 Task: Look for space in Tshikapa, Democratic Republic of the Congo from 5th September, 2023 to 12th September, 2023 for 2 adults in price range Rs.10000 to Rs.15000.  With 1  bedroom having 1 bed and 1 bathroom. Property type can be house, flat, guest house, hotel. Booking option can be shelf check-in. Required host language is English.
Action: Mouse moved to (461, 91)
Screenshot: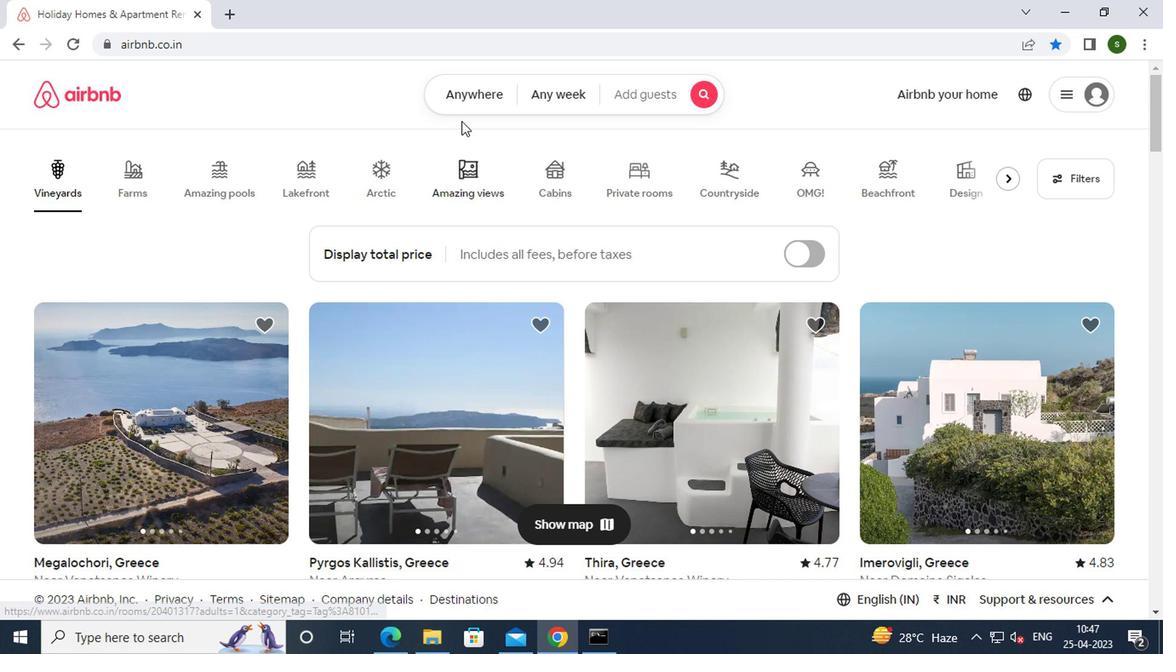 
Action: Mouse pressed left at (461, 91)
Screenshot: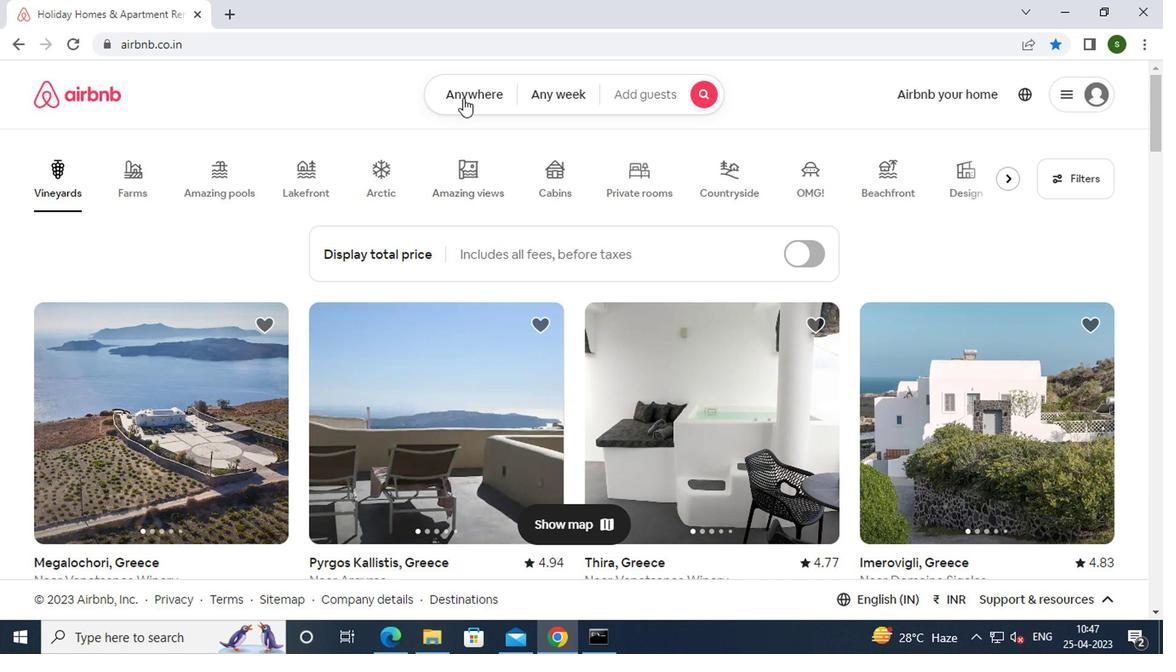 
Action: Mouse moved to (315, 173)
Screenshot: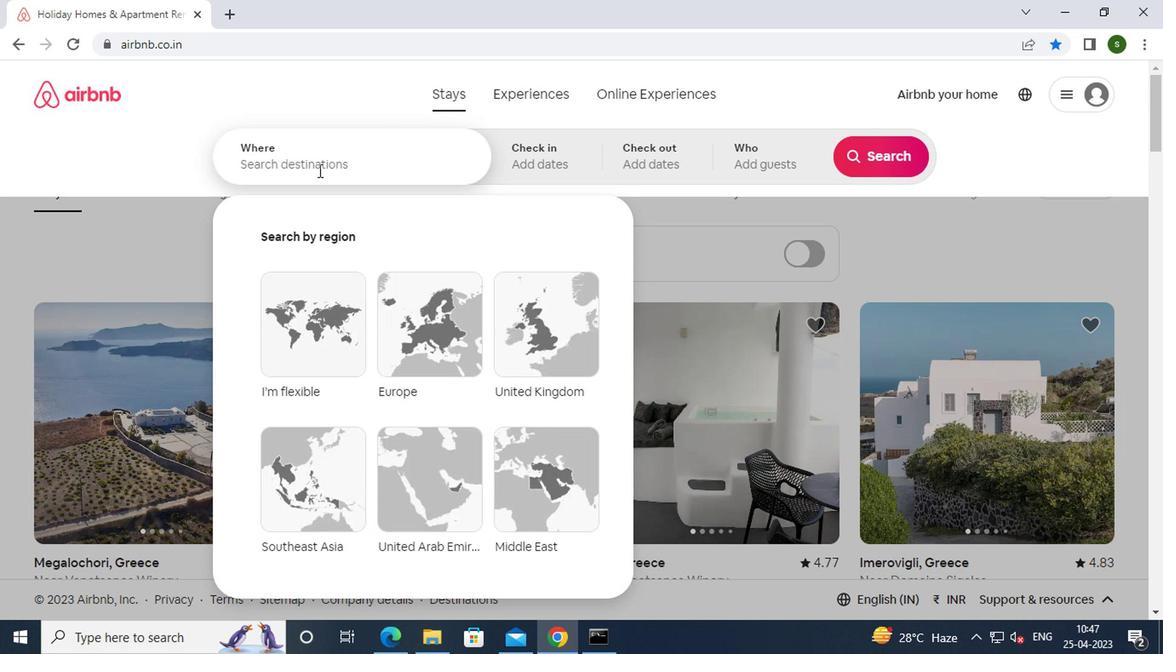 
Action: Mouse pressed left at (315, 173)
Screenshot: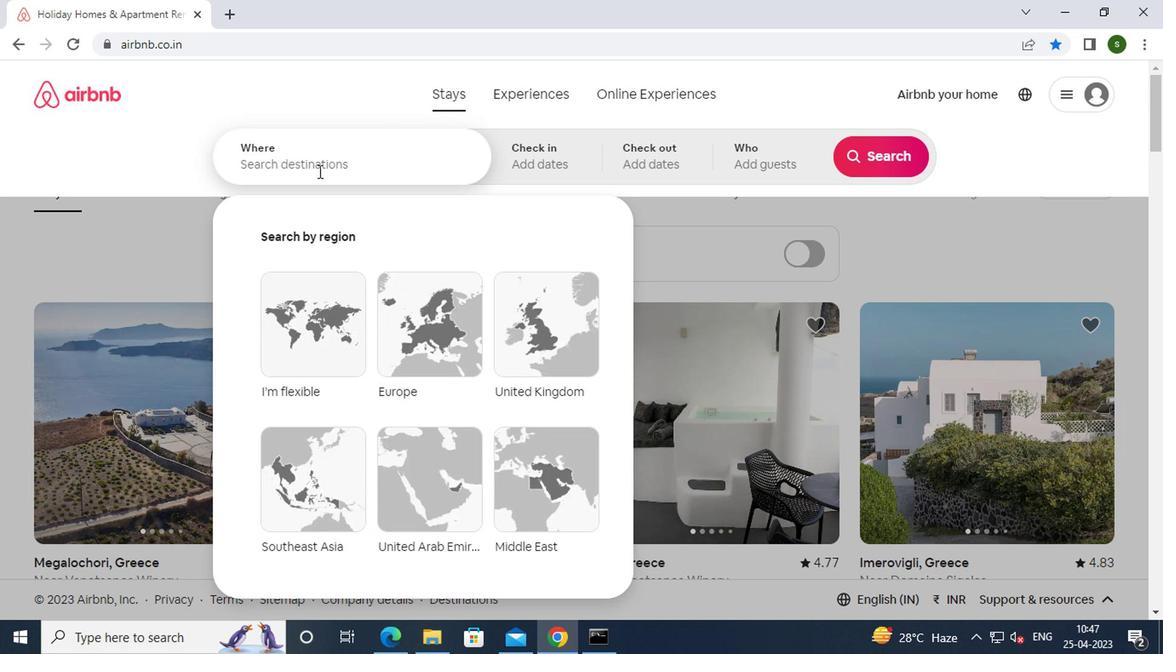 
Action: Key pressed <Key.caps_lock>t<Key.caps_lock>shikapa,
Screenshot: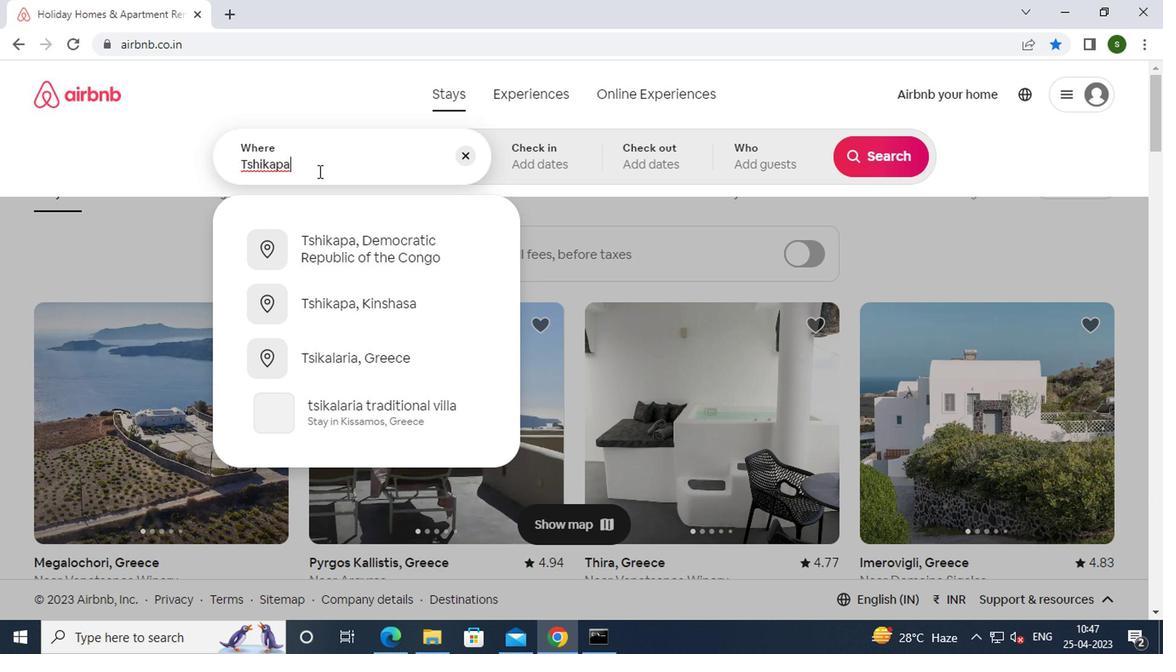 
Action: Mouse moved to (404, 255)
Screenshot: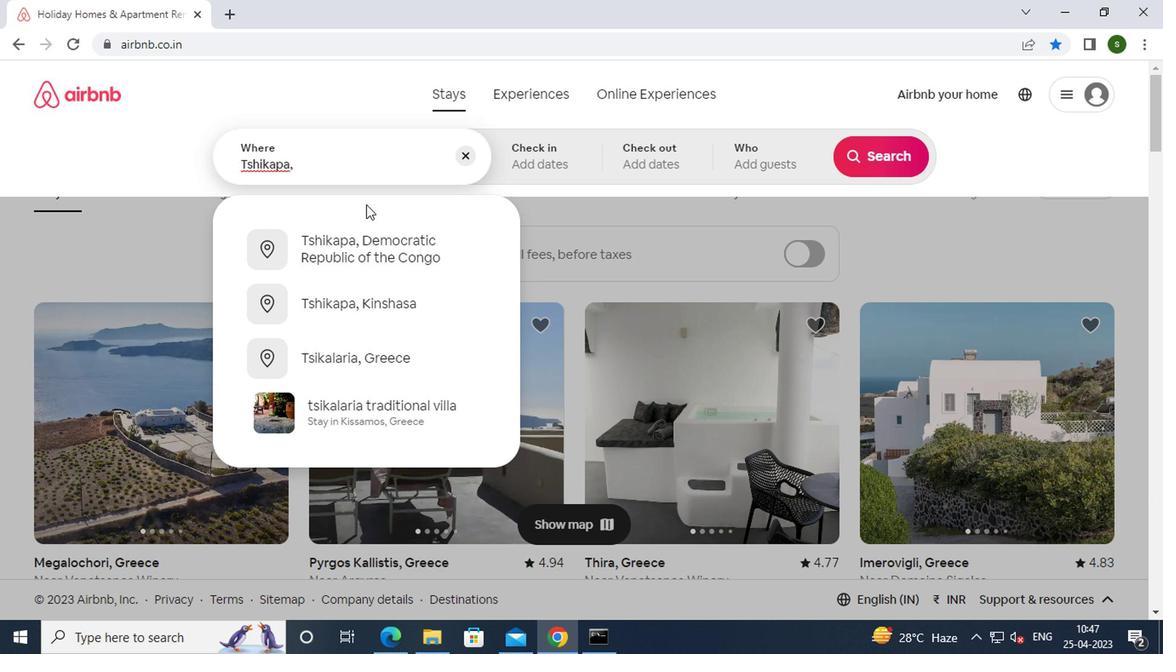 
Action: Mouse pressed left at (404, 255)
Screenshot: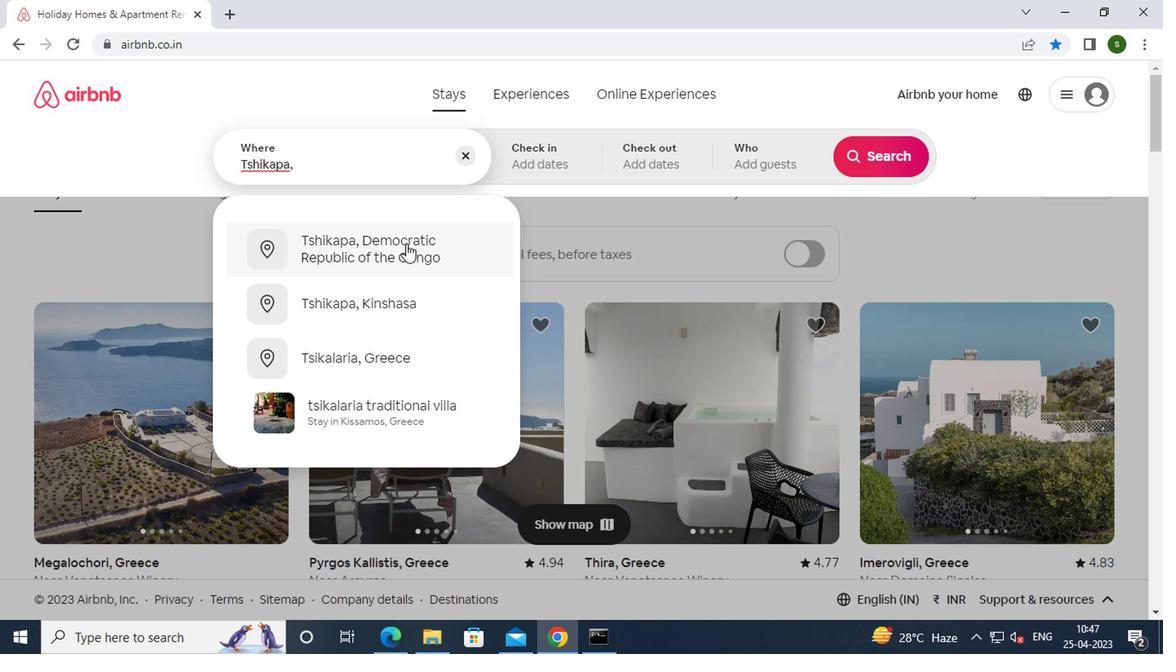 
Action: Mouse moved to (871, 286)
Screenshot: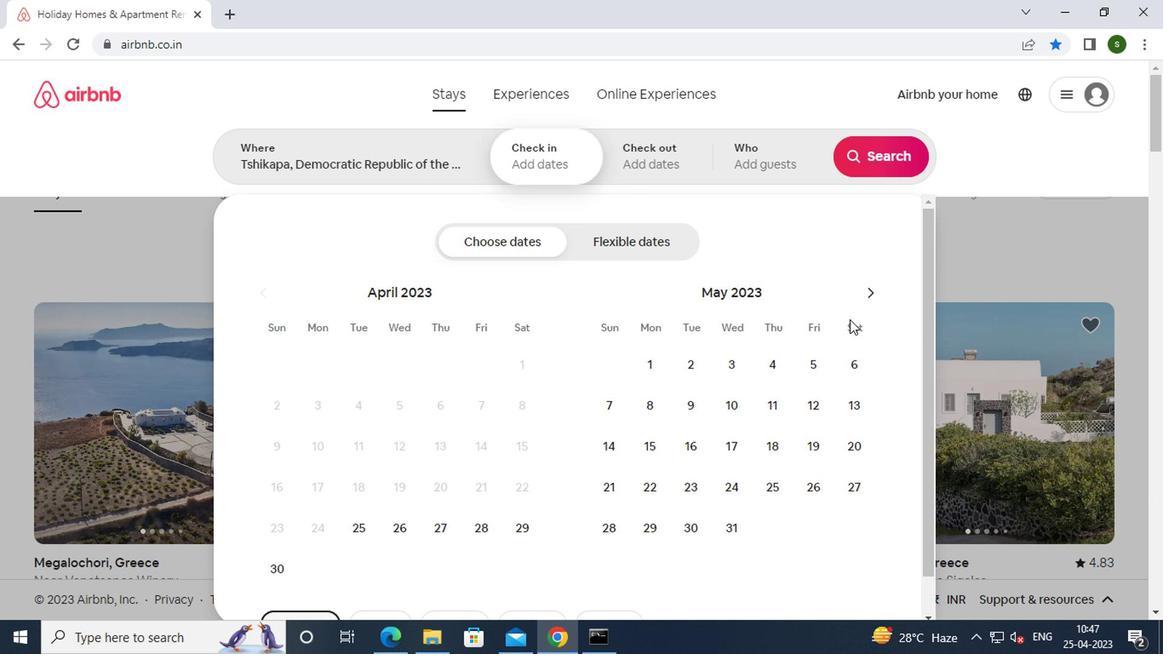 
Action: Mouse pressed left at (871, 286)
Screenshot: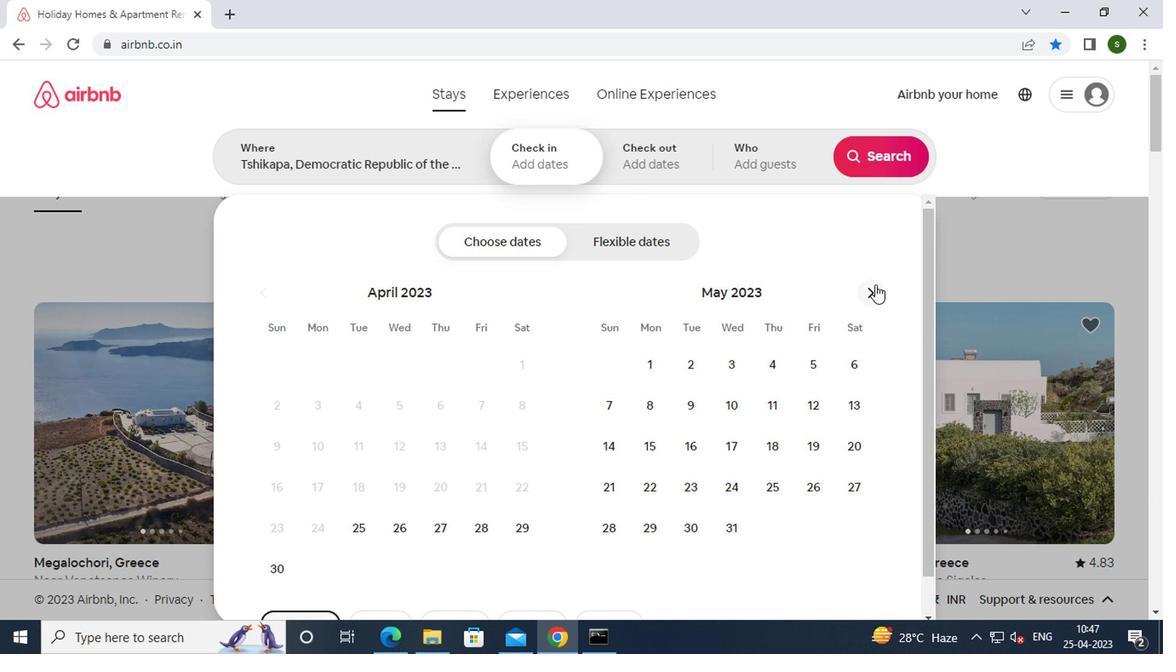 
Action: Mouse pressed left at (871, 286)
Screenshot: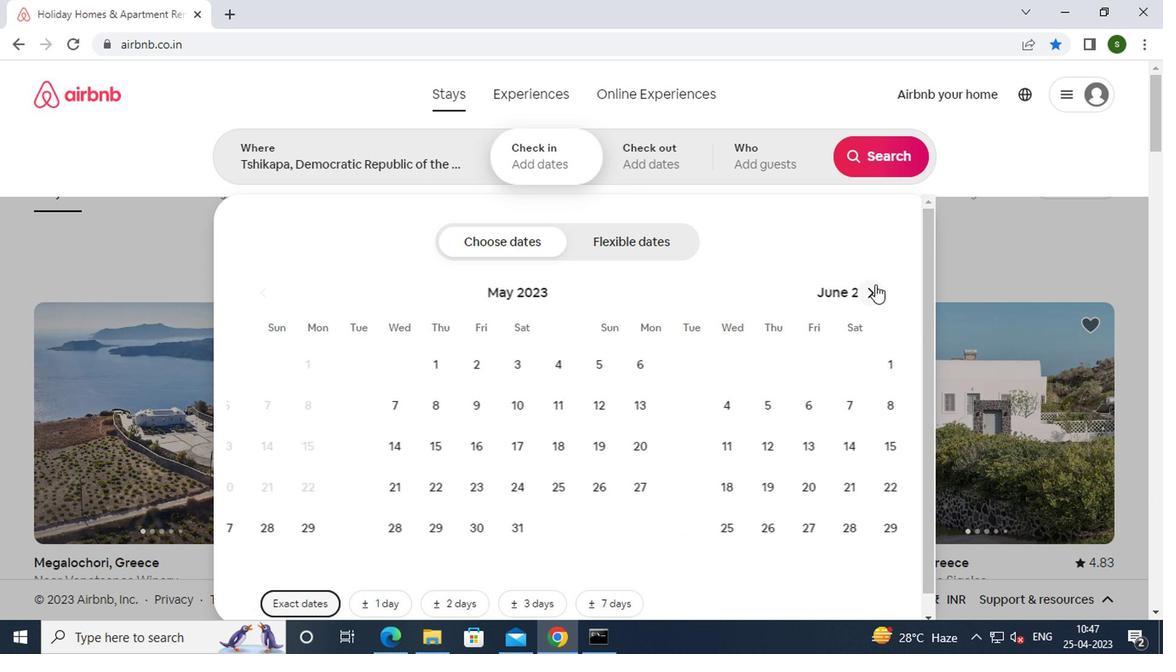 
Action: Mouse pressed left at (871, 286)
Screenshot: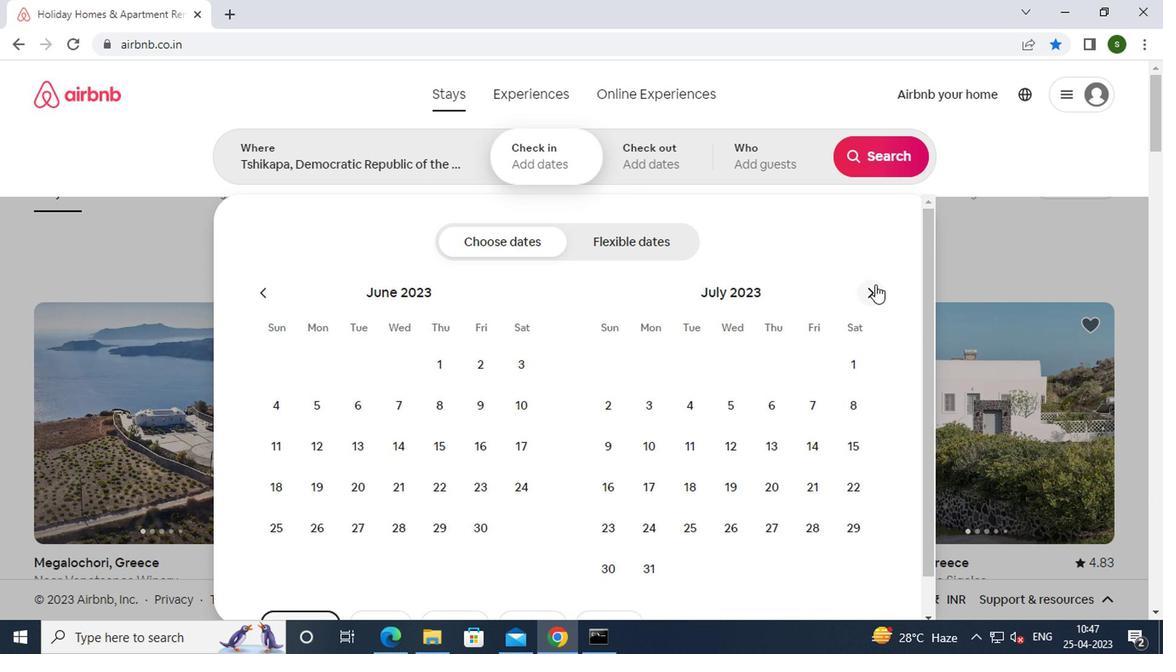 
Action: Mouse pressed left at (871, 286)
Screenshot: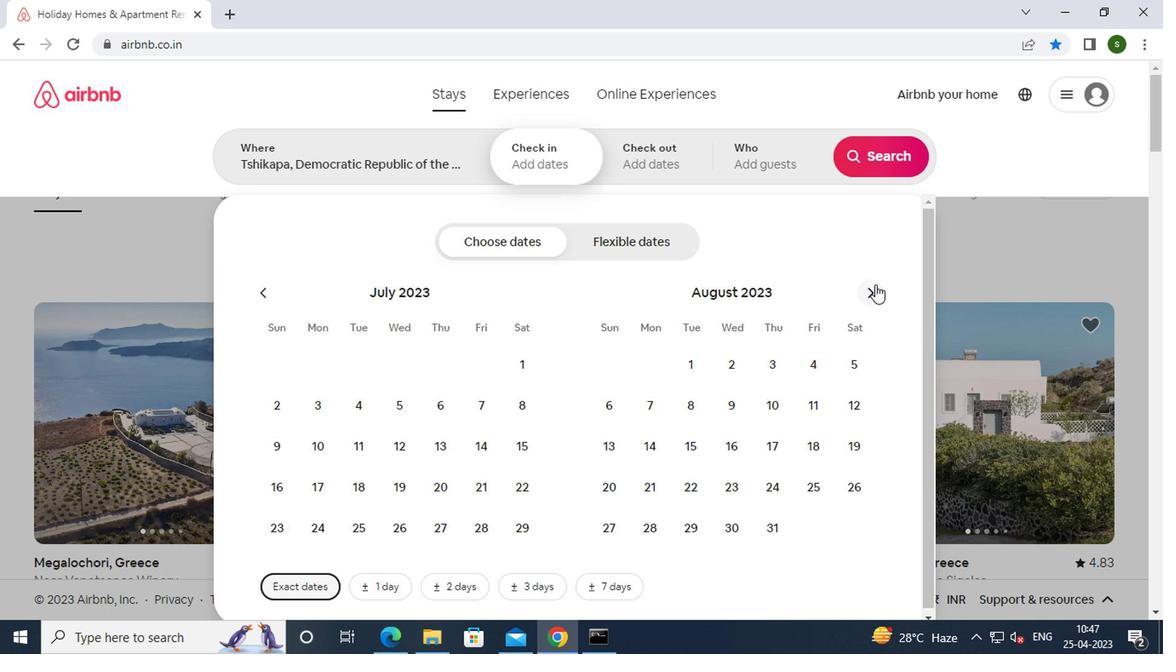 
Action: Mouse moved to (686, 406)
Screenshot: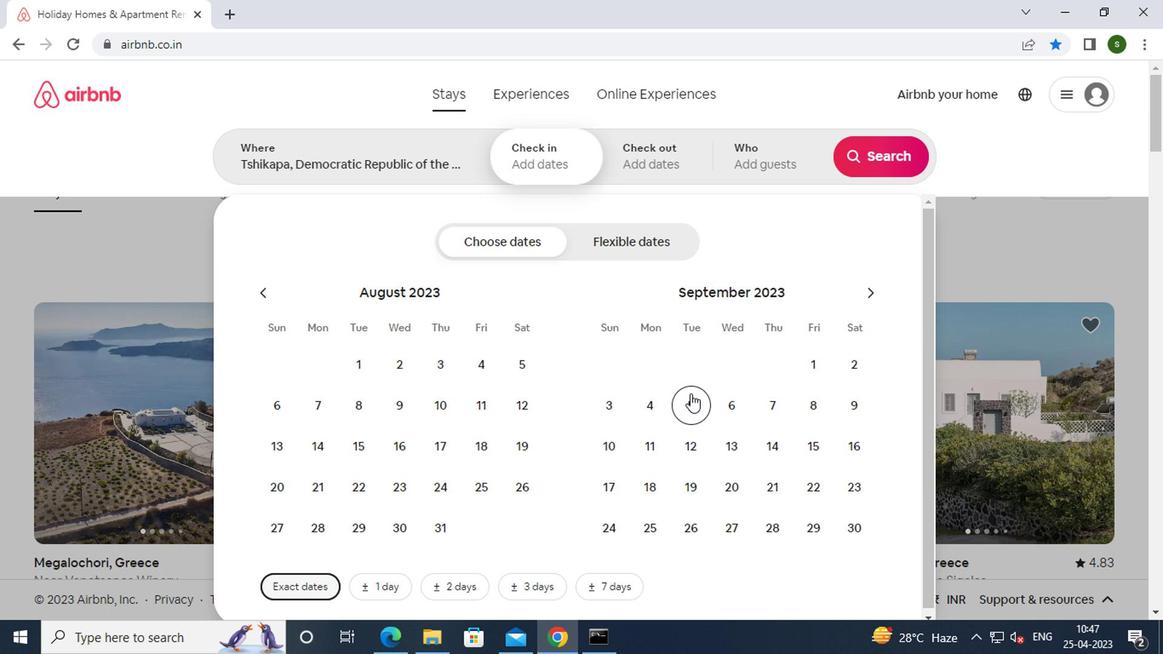 
Action: Mouse pressed left at (686, 406)
Screenshot: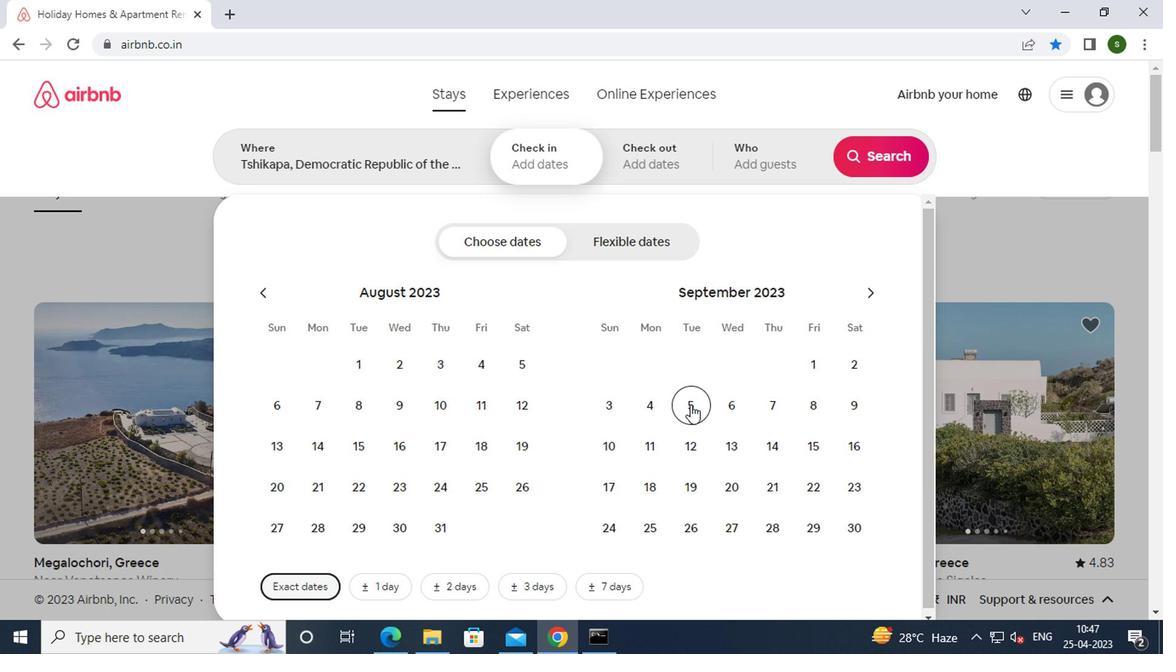 
Action: Mouse moved to (683, 444)
Screenshot: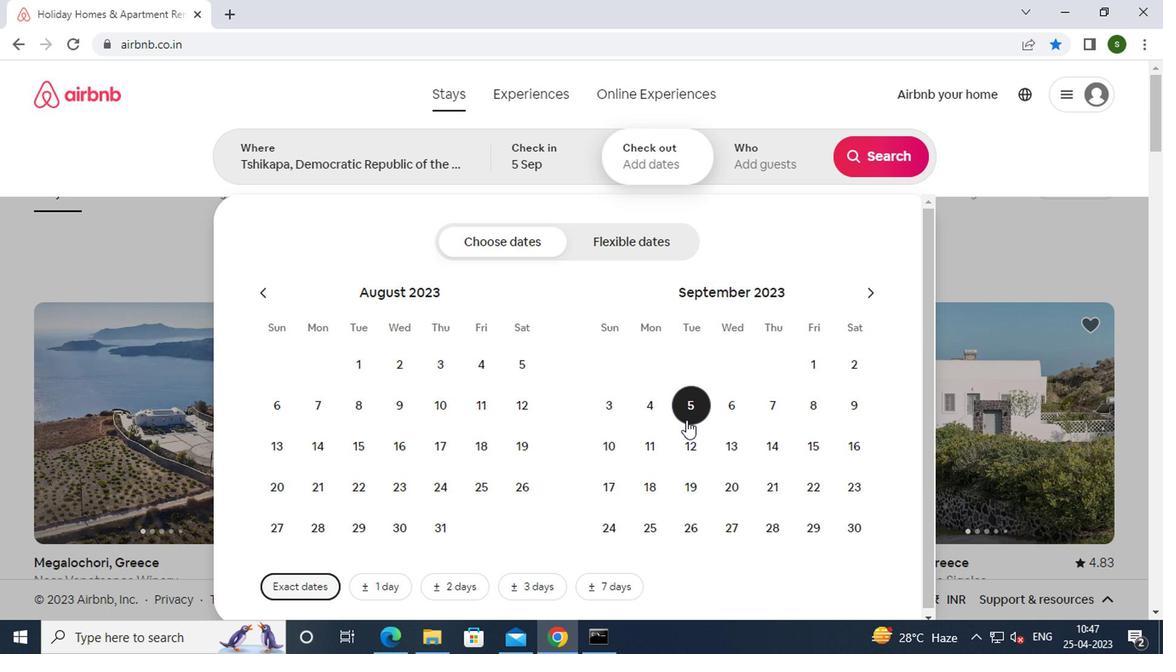 
Action: Mouse pressed left at (683, 444)
Screenshot: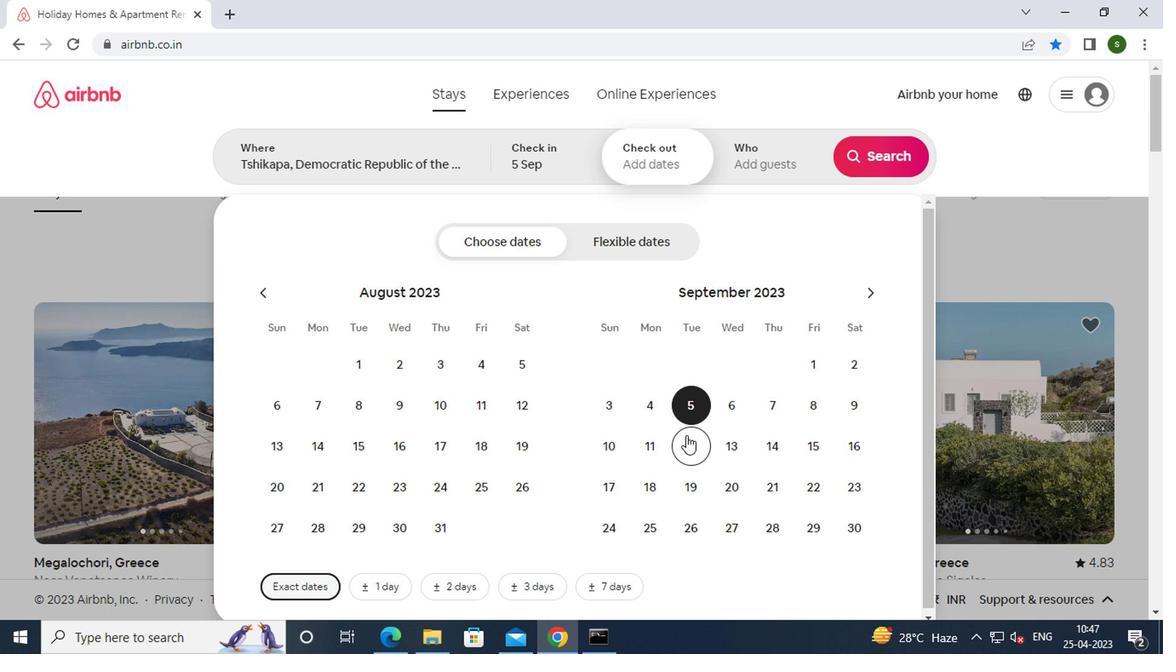 
Action: Mouse moved to (754, 167)
Screenshot: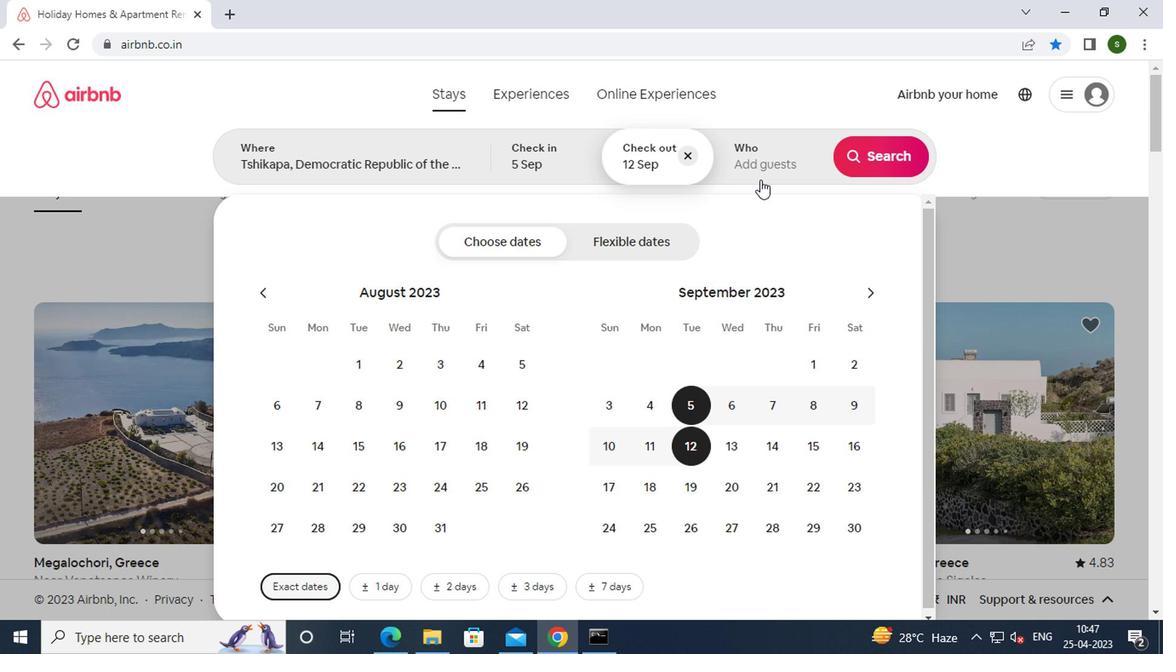 
Action: Mouse pressed left at (754, 167)
Screenshot: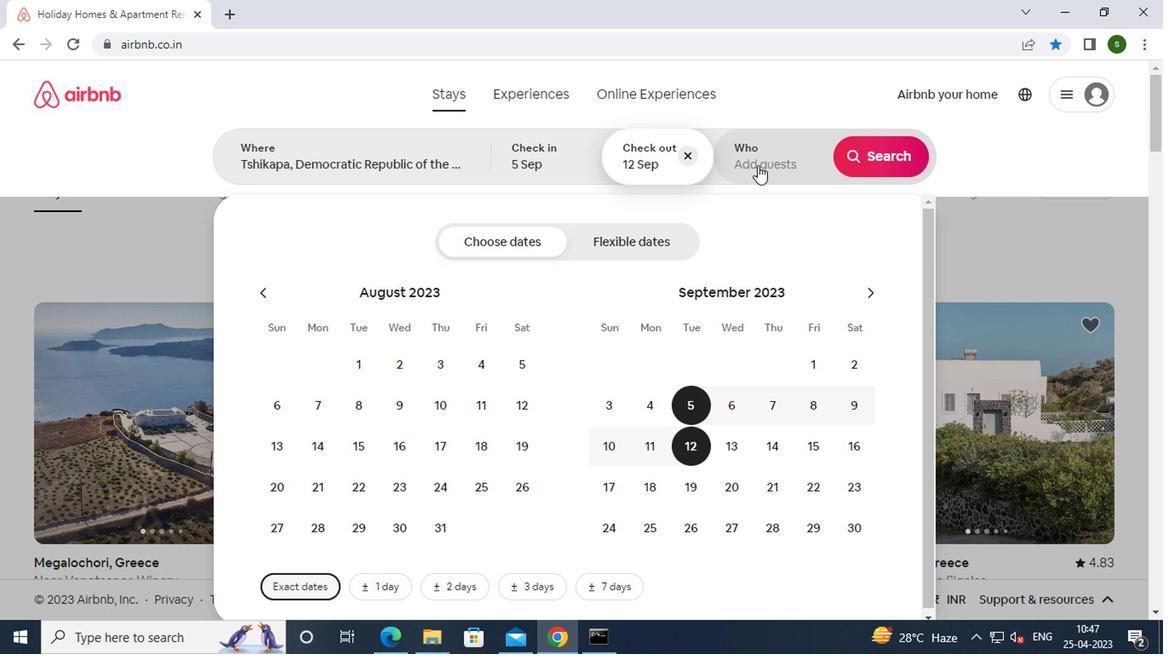 
Action: Mouse moved to (891, 251)
Screenshot: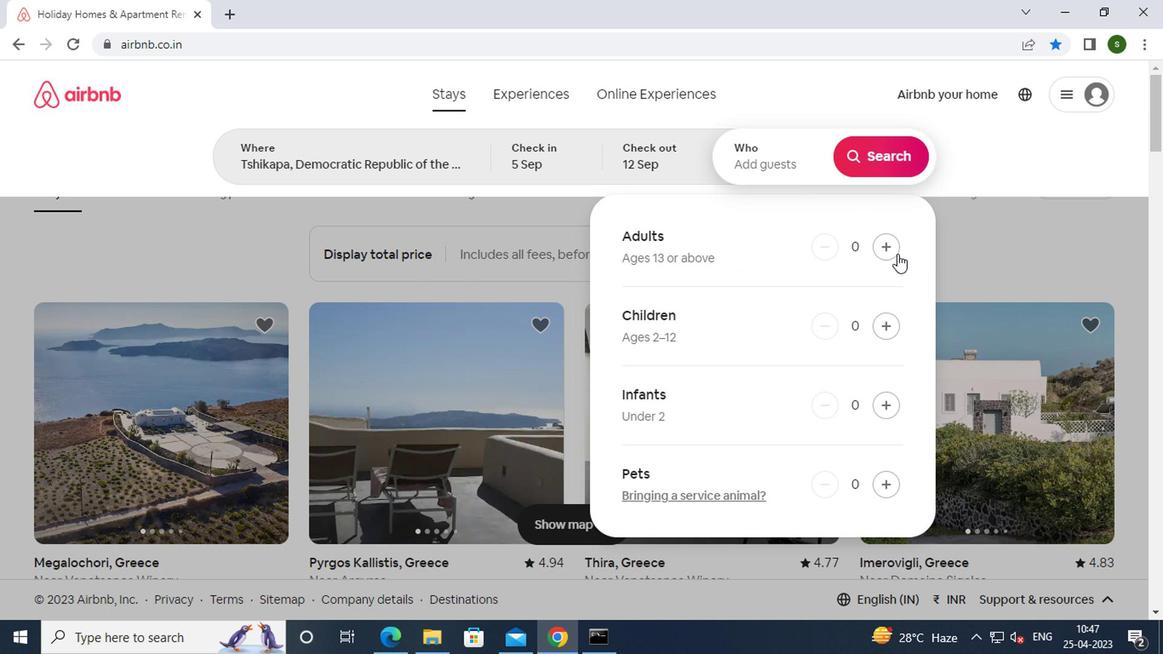 
Action: Mouse pressed left at (891, 251)
Screenshot: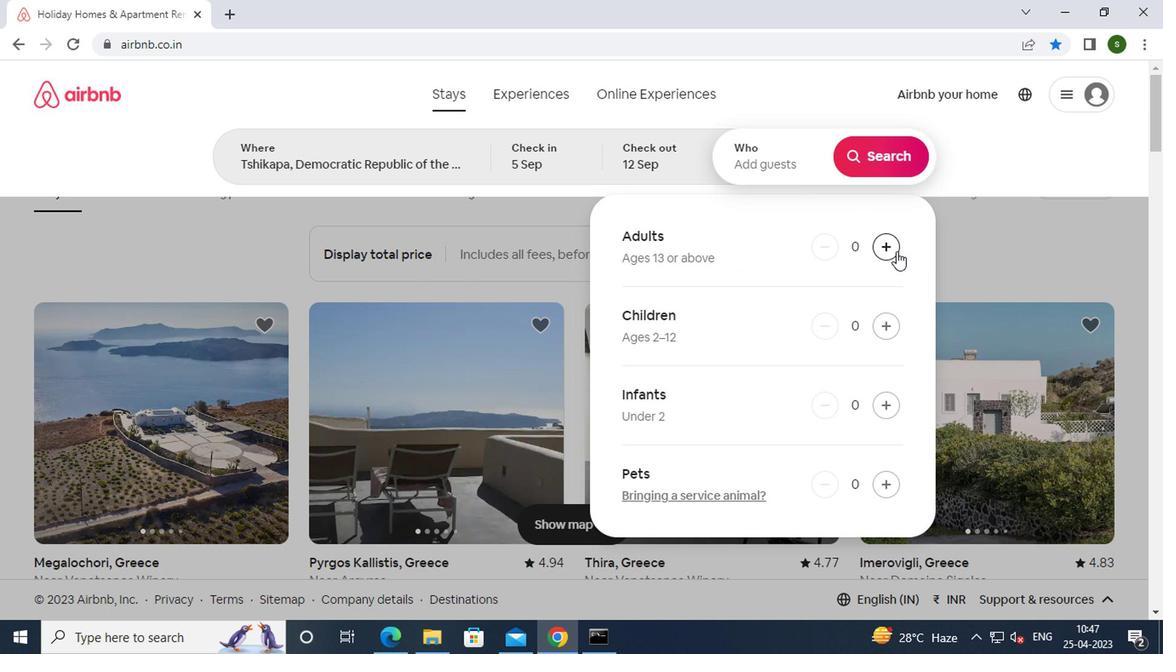 
Action: Mouse pressed left at (891, 251)
Screenshot: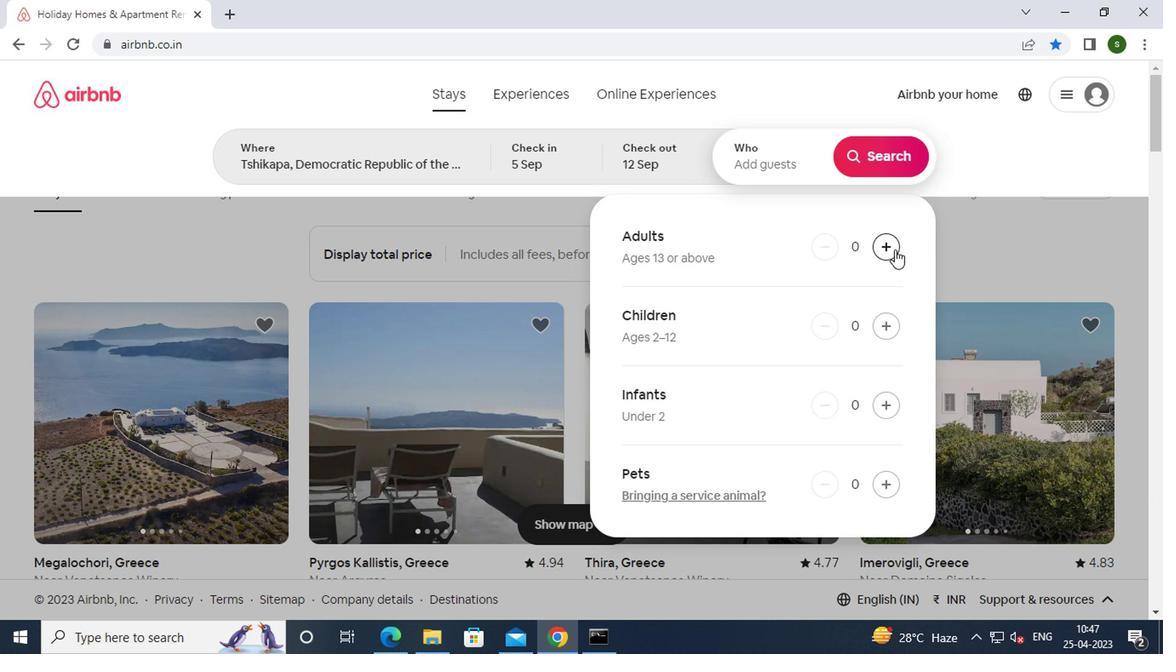 
Action: Mouse moved to (888, 163)
Screenshot: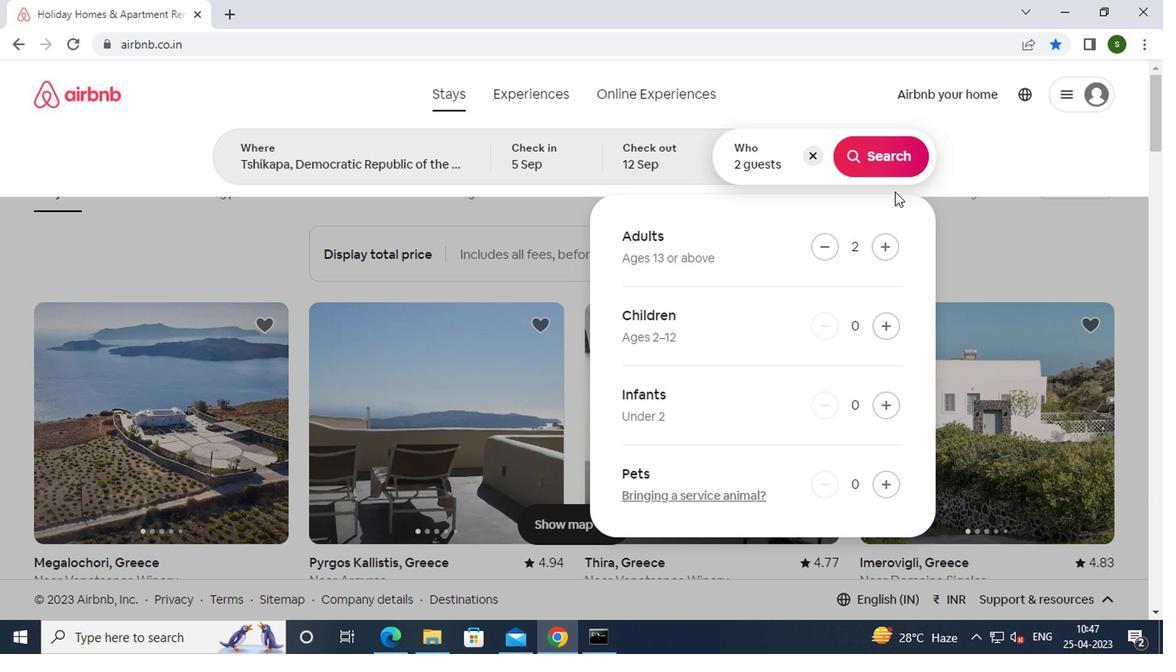 
Action: Mouse pressed left at (888, 163)
Screenshot: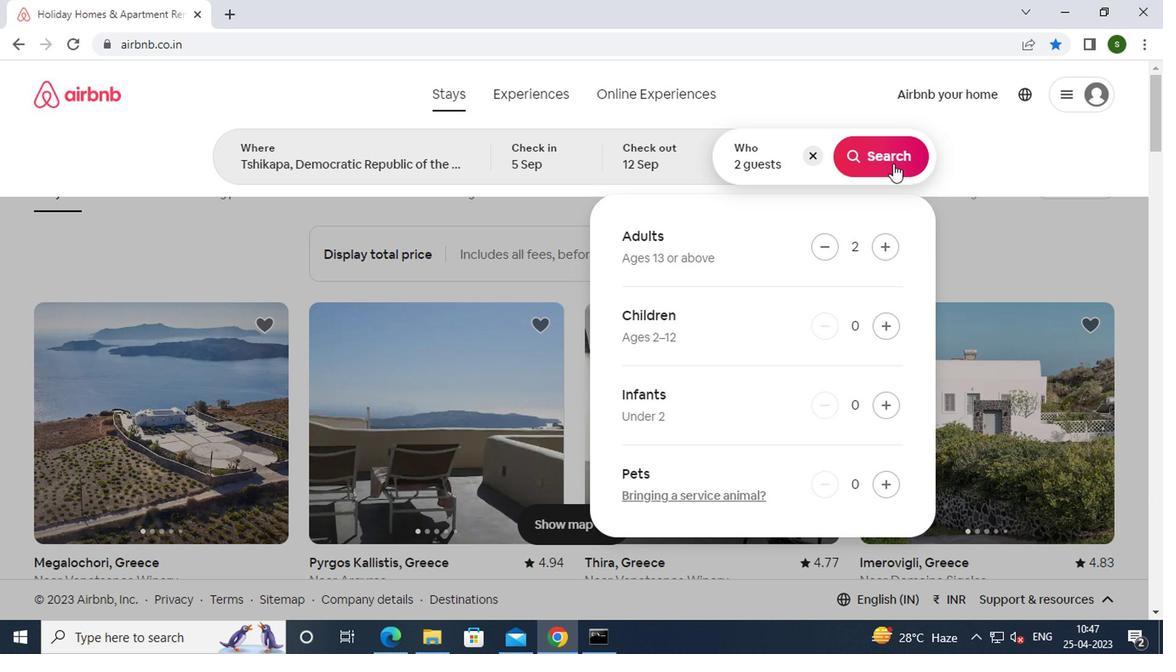 
Action: Mouse moved to (1099, 167)
Screenshot: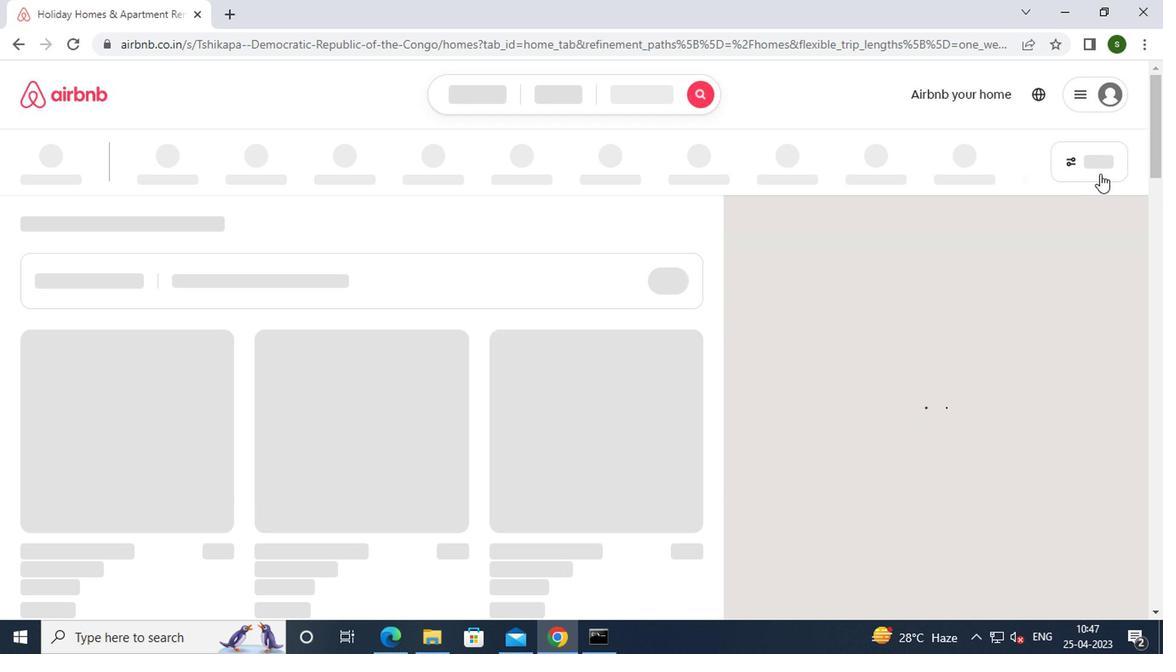 
Action: Mouse pressed left at (1099, 167)
Screenshot: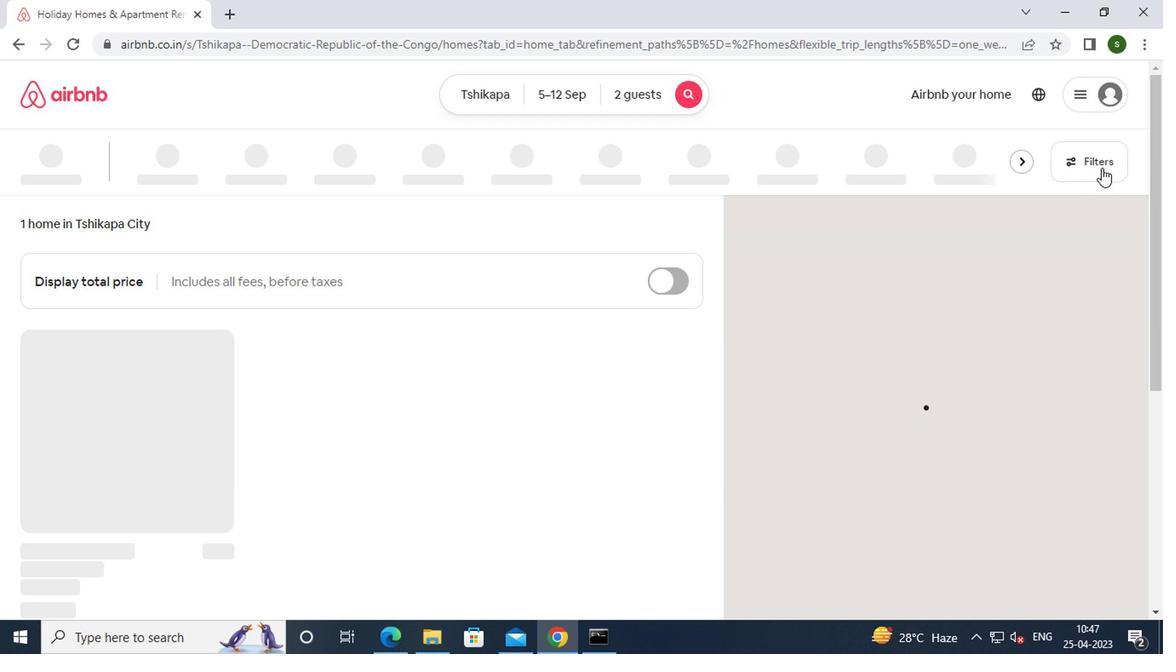 
Action: Mouse moved to (495, 325)
Screenshot: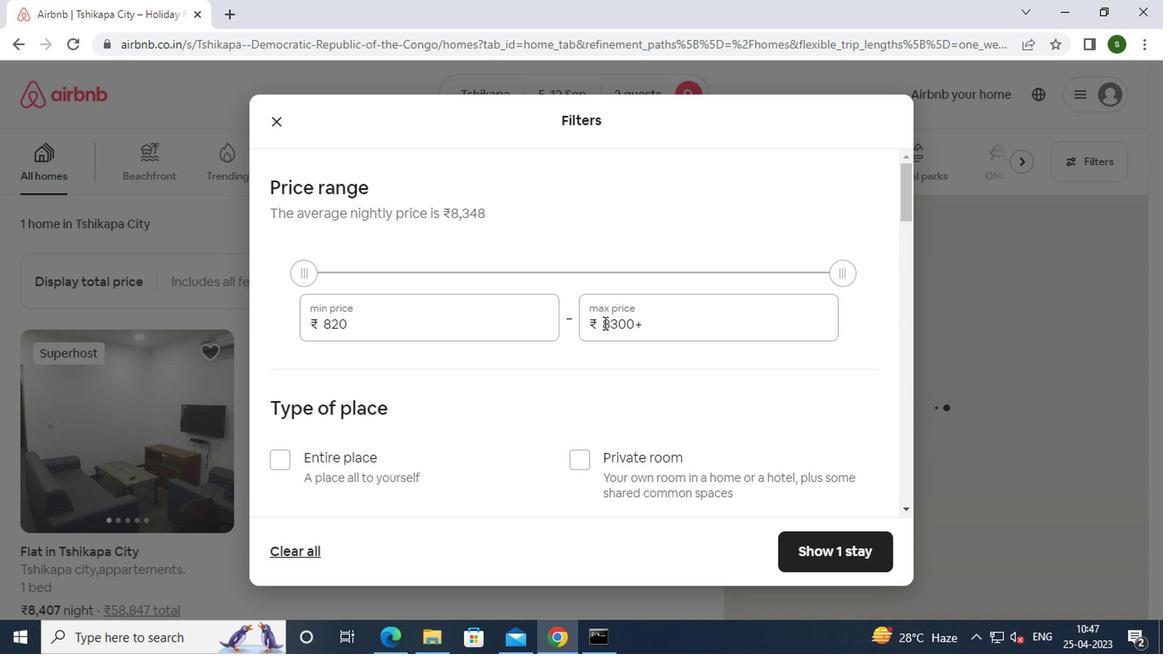 
Action: Mouse pressed left at (495, 325)
Screenshot: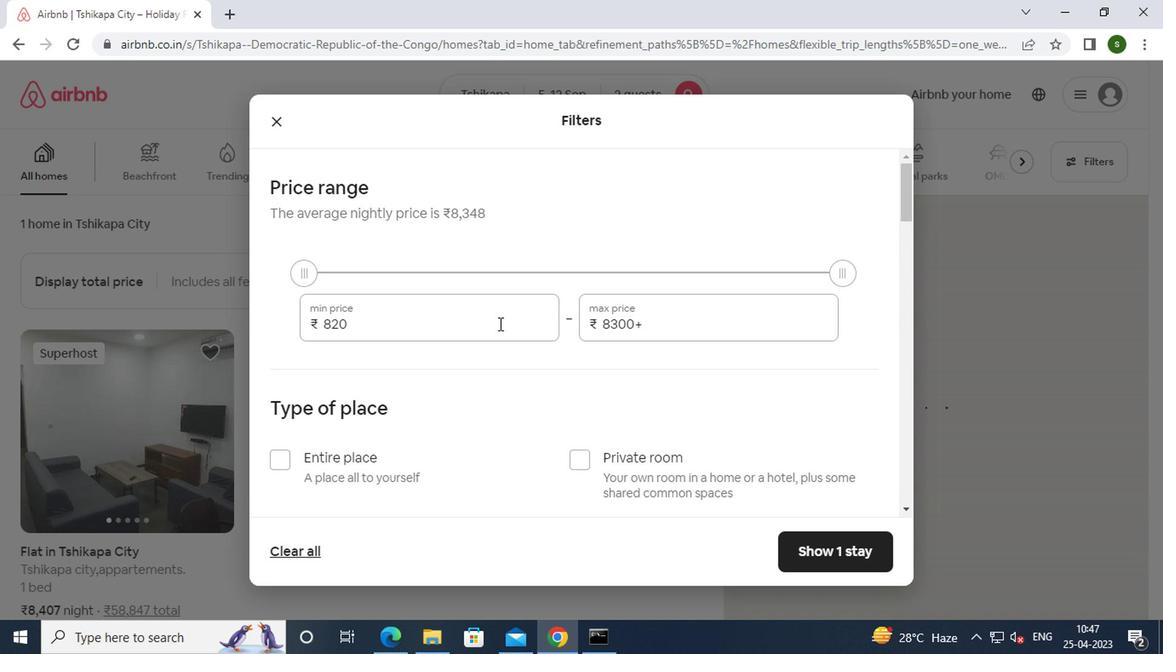 
Action: Key pressed <Key.backspace><Key.backspace><Key.backspace><Key.backspace>10000
Screenshot: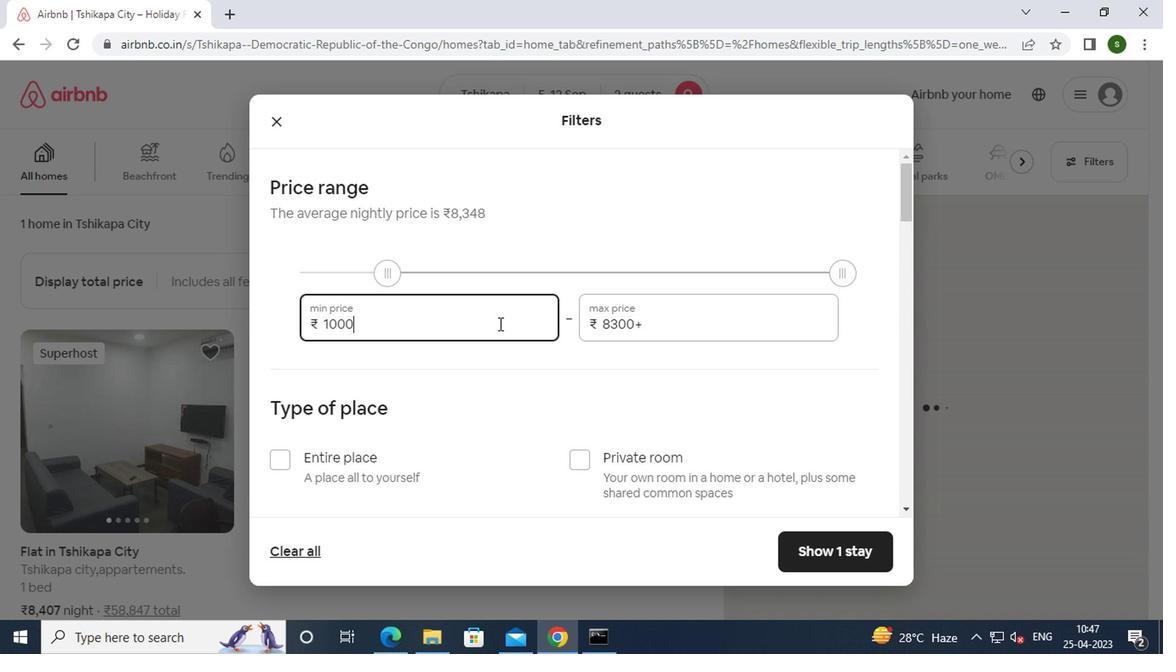 
Action: Mouse moved to (659, 334)
Screenshot: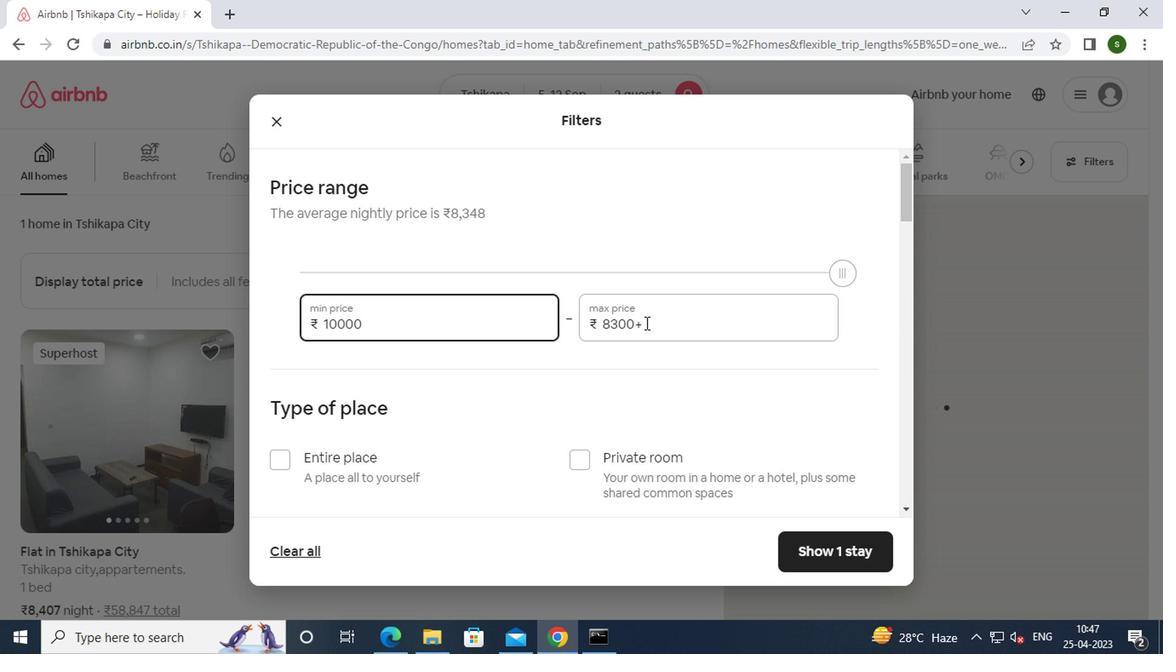 
Action: Mouse pressed left at (659, 334)
Screenshot: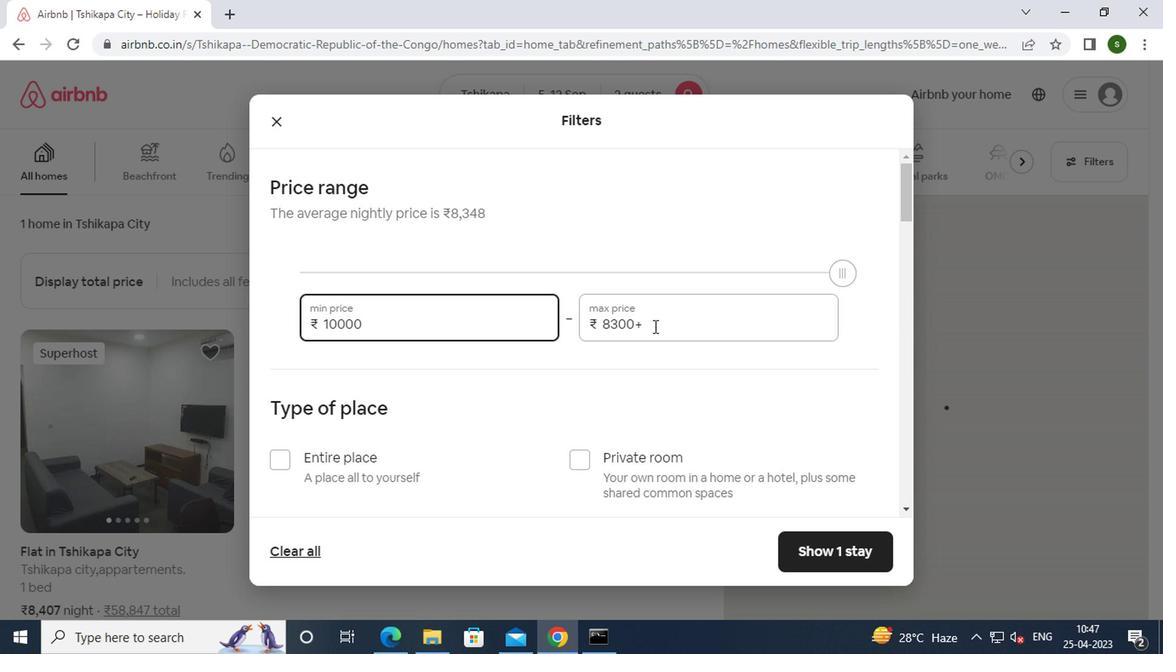 
Action: Key pressed <Key.backspace><Key.backspace><Key.backspace><Key.backspace><Key.backspace><Key.backspace><Key.backspace><Key.backspace><Key.backspace><Key.backspace>15000
Screenshot: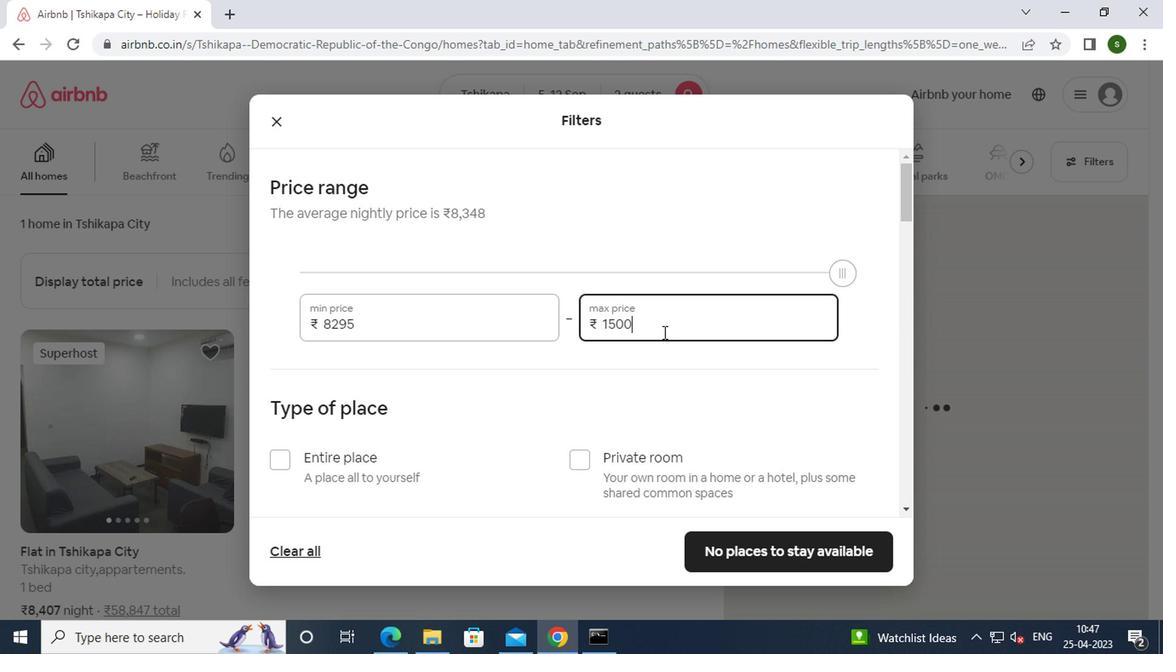 
Action: Mouse moved to (569, 353)
Screenshot: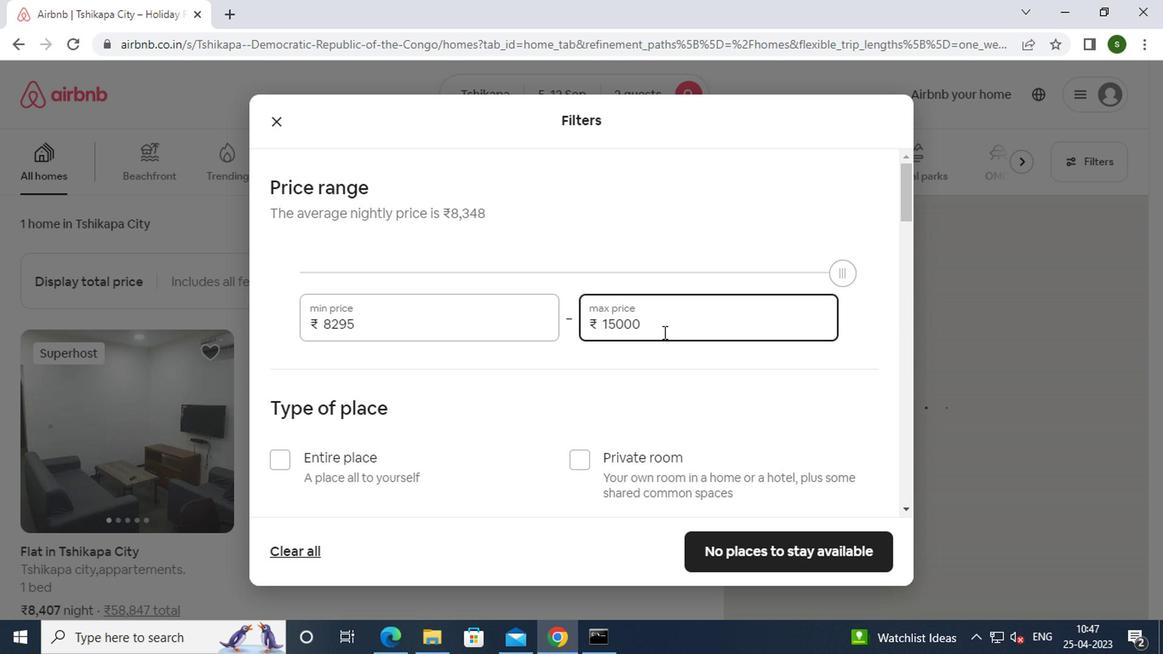 
Action: Mouse scrolled (569, 352) with delta (0, -1)
Screenshot: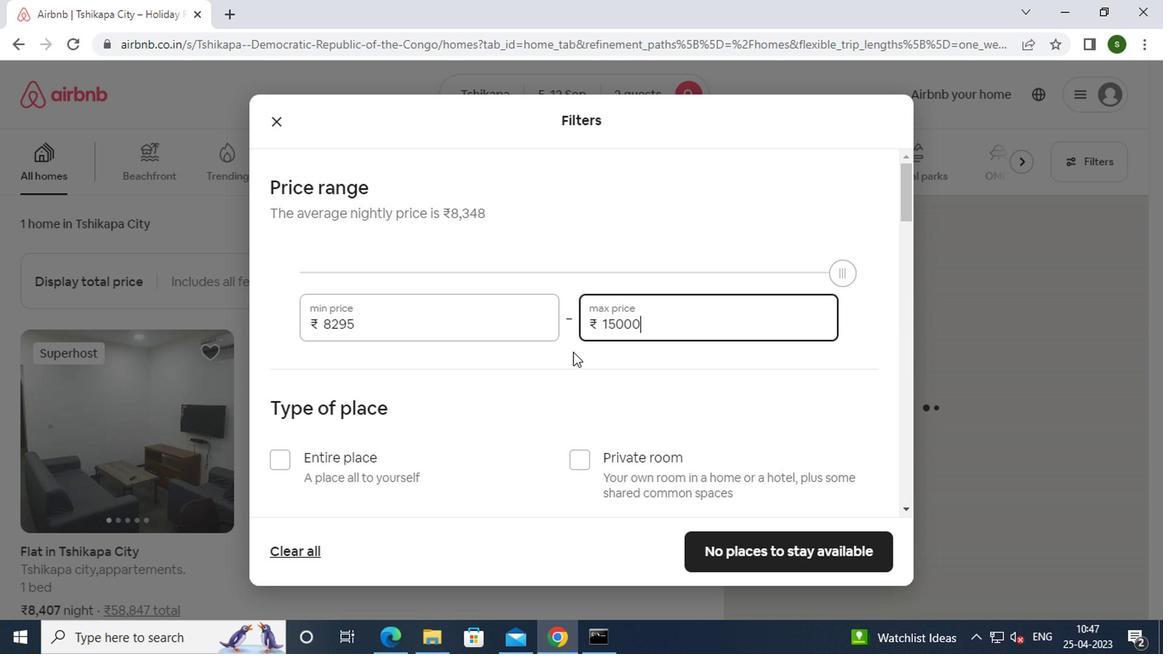 
Action: Mouse scrolled (569, 352) with delta (0, -1)
Screenshot: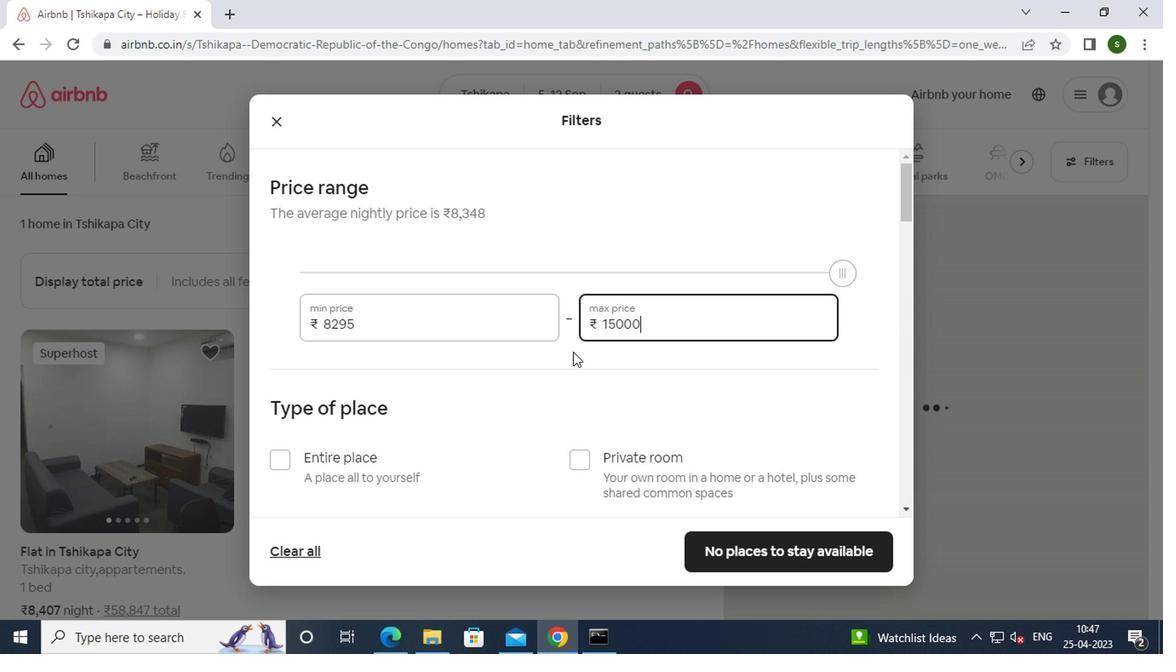 
Action: Mouse moved to (383, 326)
Screenshot: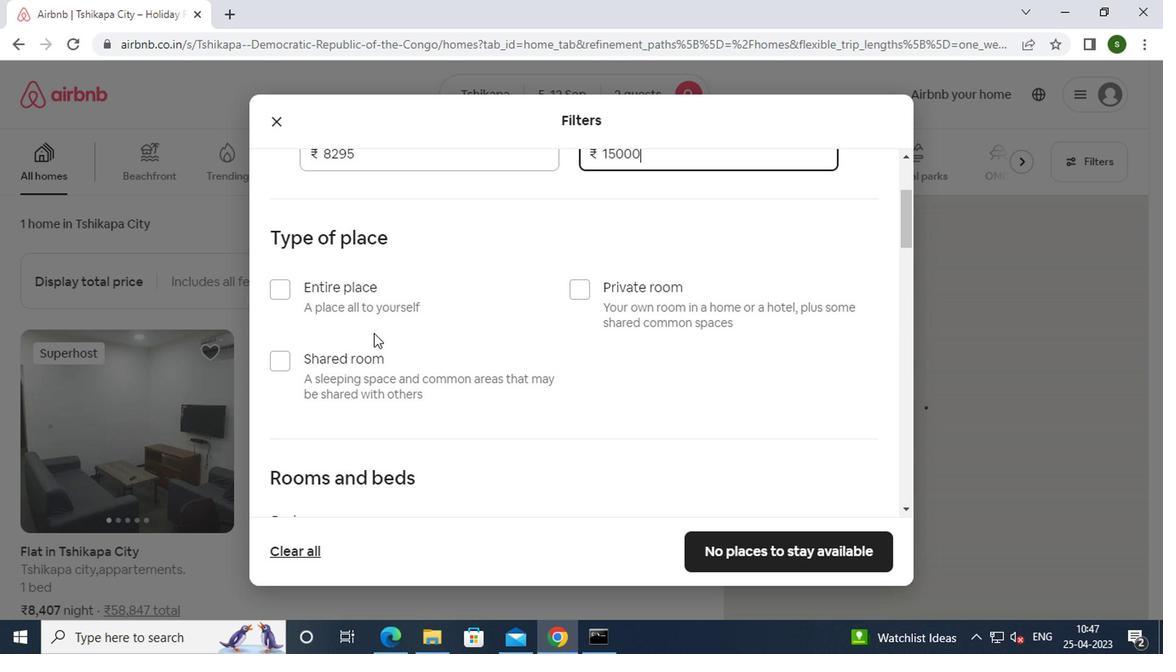 
Action: Mouse scrolled (383, 326) with delta (0, 0)
Screenshot: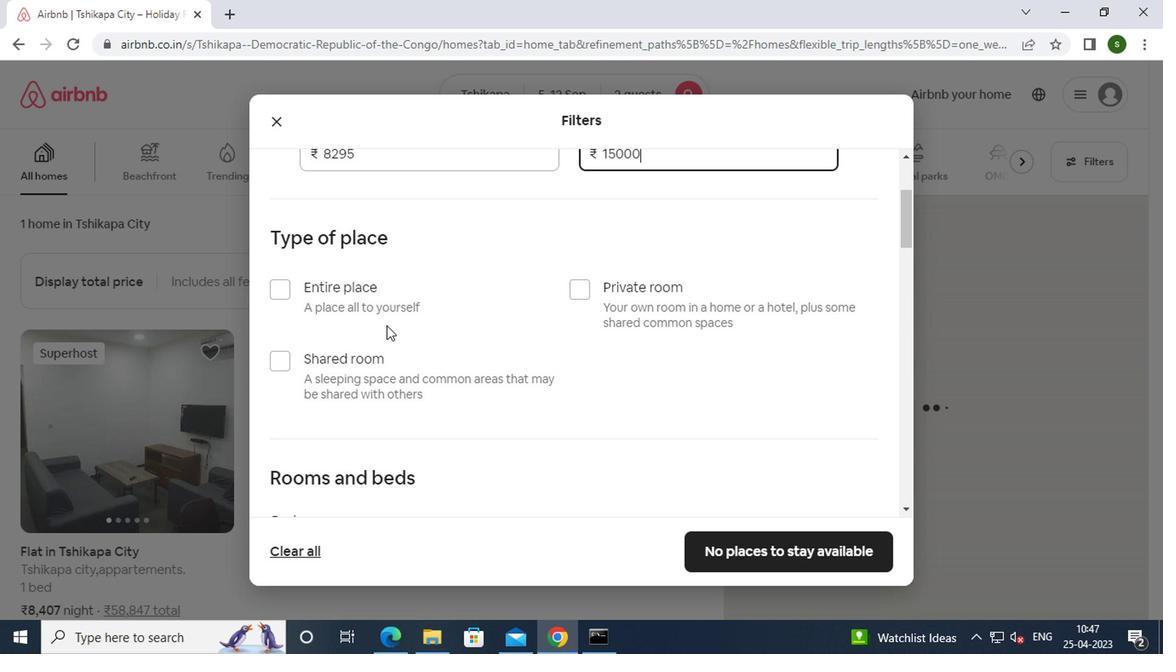 
Action: Mouse scrolled (383, 326) with delta (0, 0)
Screenshot: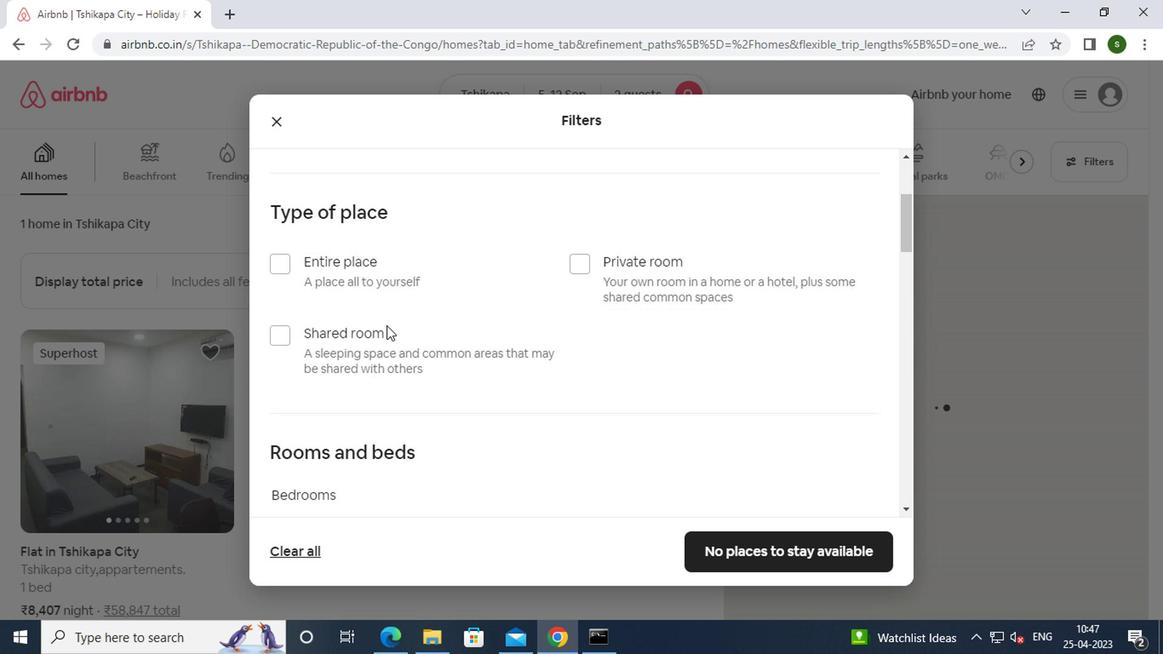 
Action: Mouse scrolled (383, 326) with delta (0, 0)
Screenshot: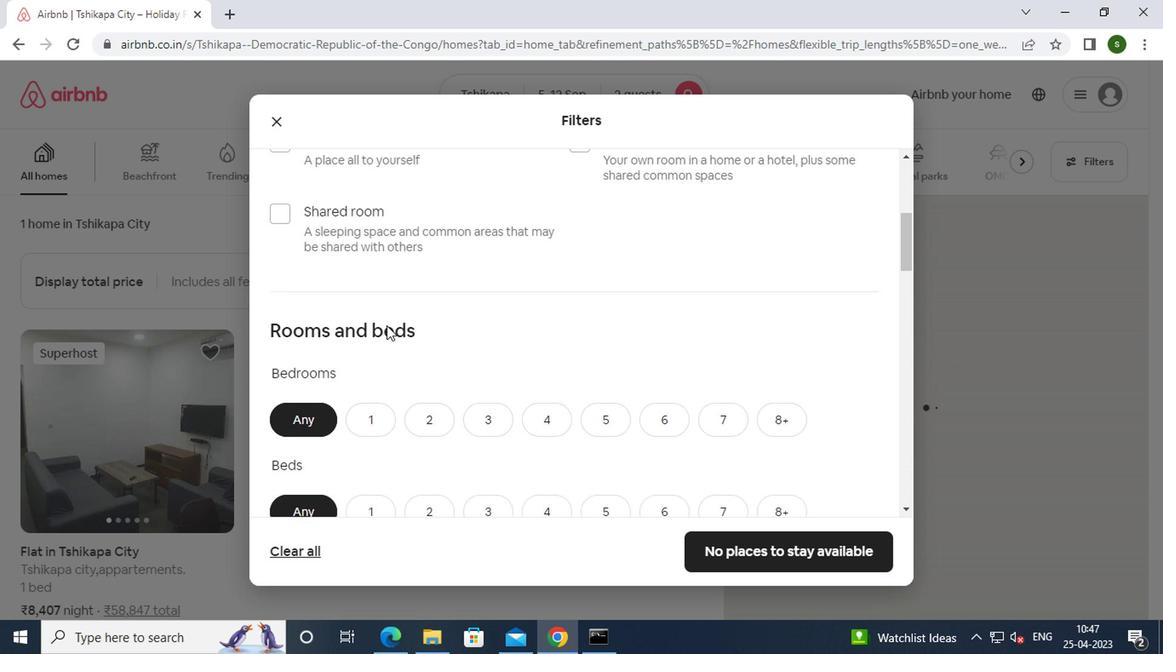 
Action: Mouse moved to (359, 303)
Screenshot: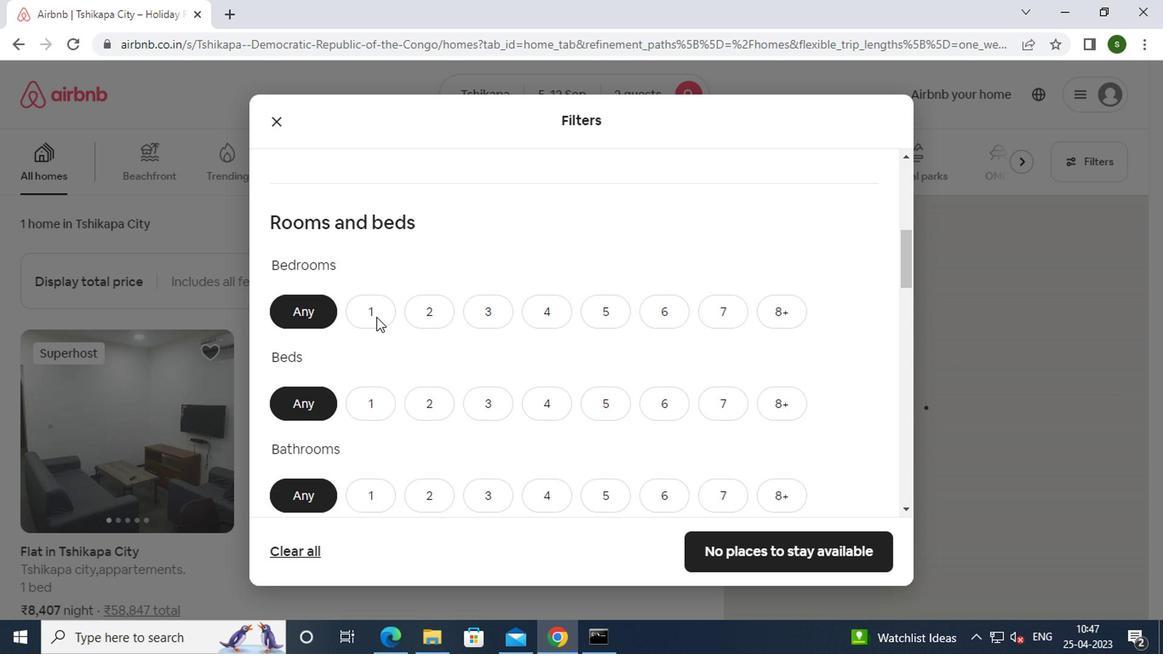 
Action: Mouse pressed left at (359, 303)
Screenshot: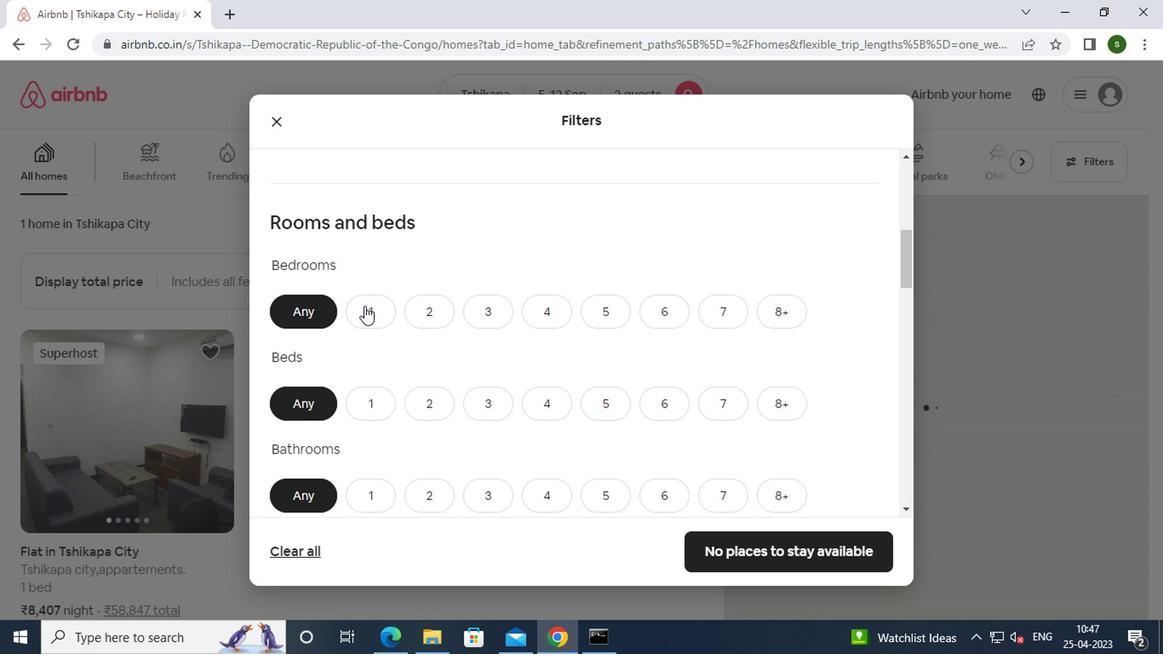 
Action: Mouse moved to (361, 402)
Screenshot: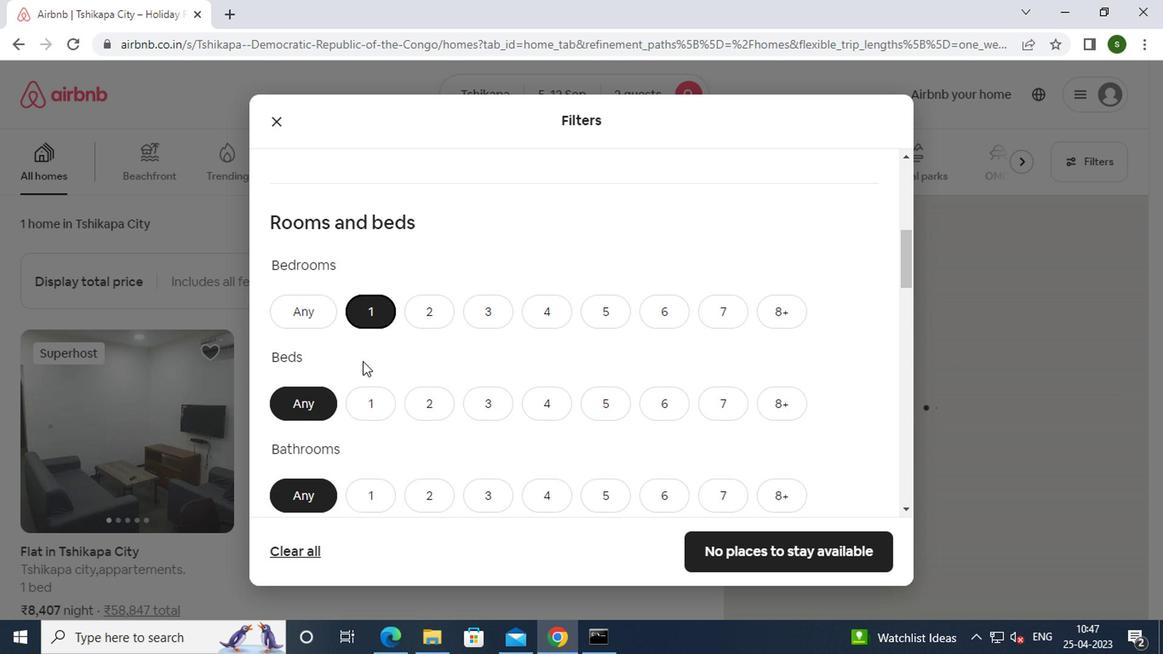 
Action: Mouse pressed left at (361, 402)
Screenshot: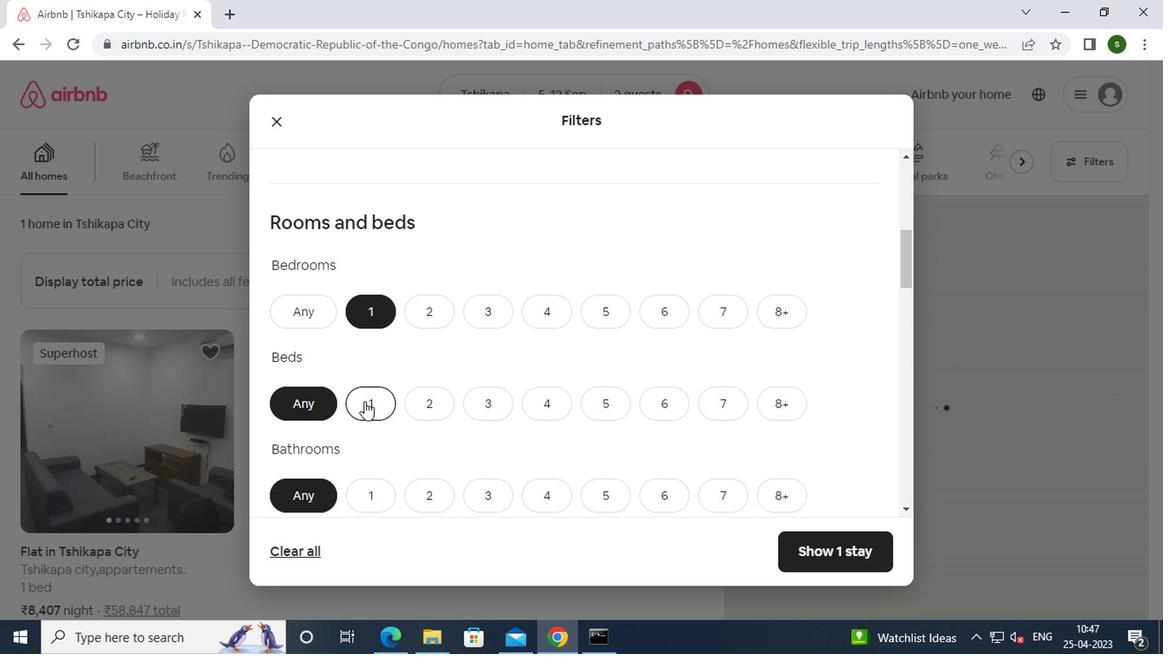 
Action: Mouse moved to (357, 489)
Screenshot: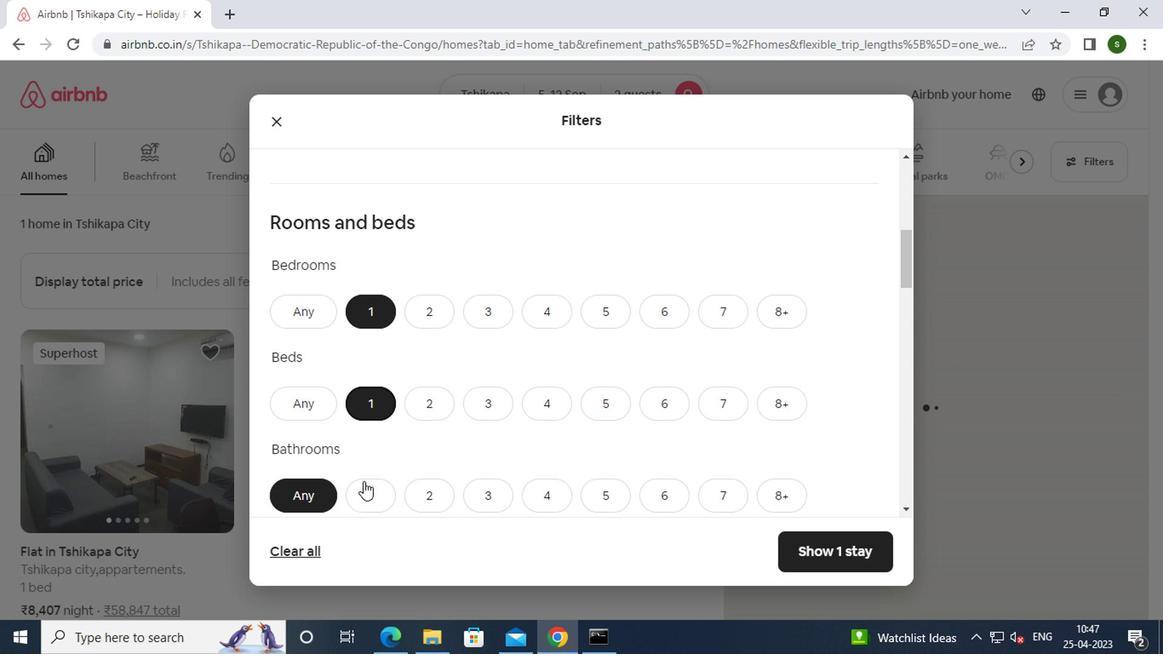 
Action: Mouse pressed left at (357, 489)
Screenshot: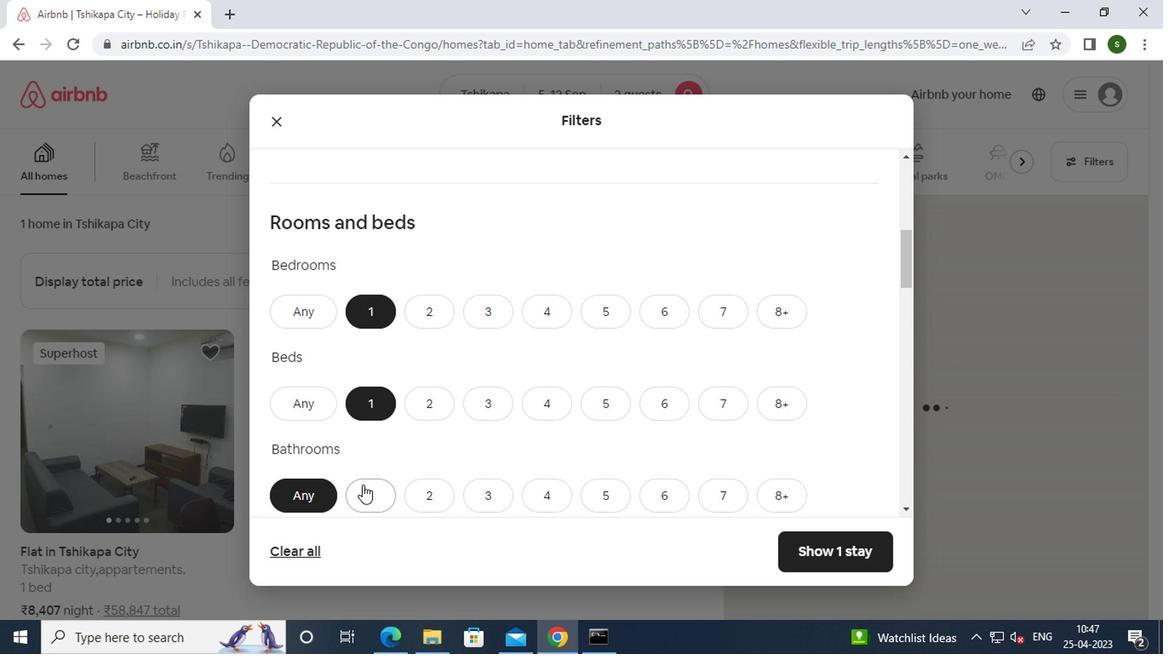 
Action: Mouse moved to (415, 446)
Screenshot: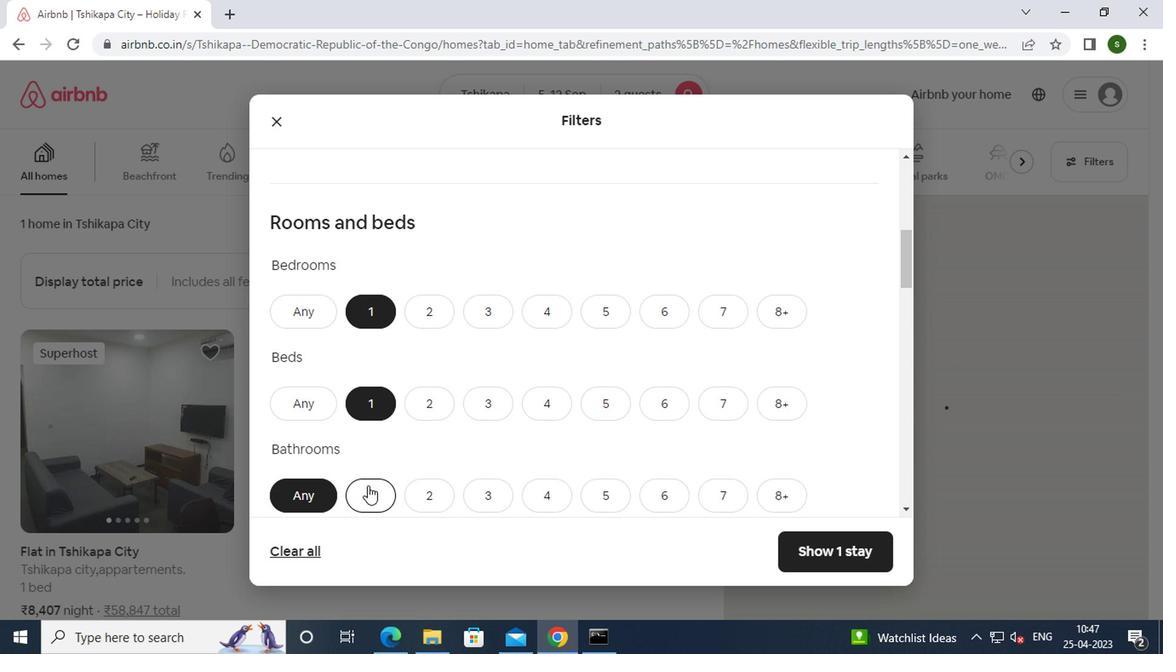 
Action: Mouse scrolled (415, 446) with delta (0, 0)
Screenshot: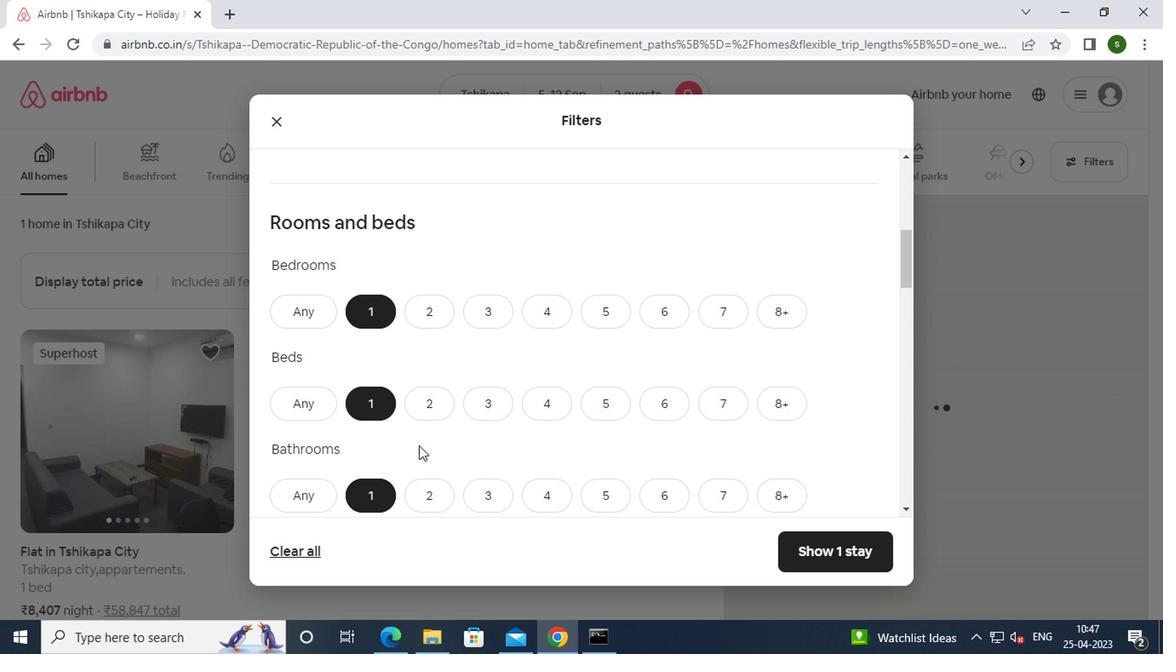 
Action: Mouse scrolled (415, 446) with delta (0, 0)
Screenshot: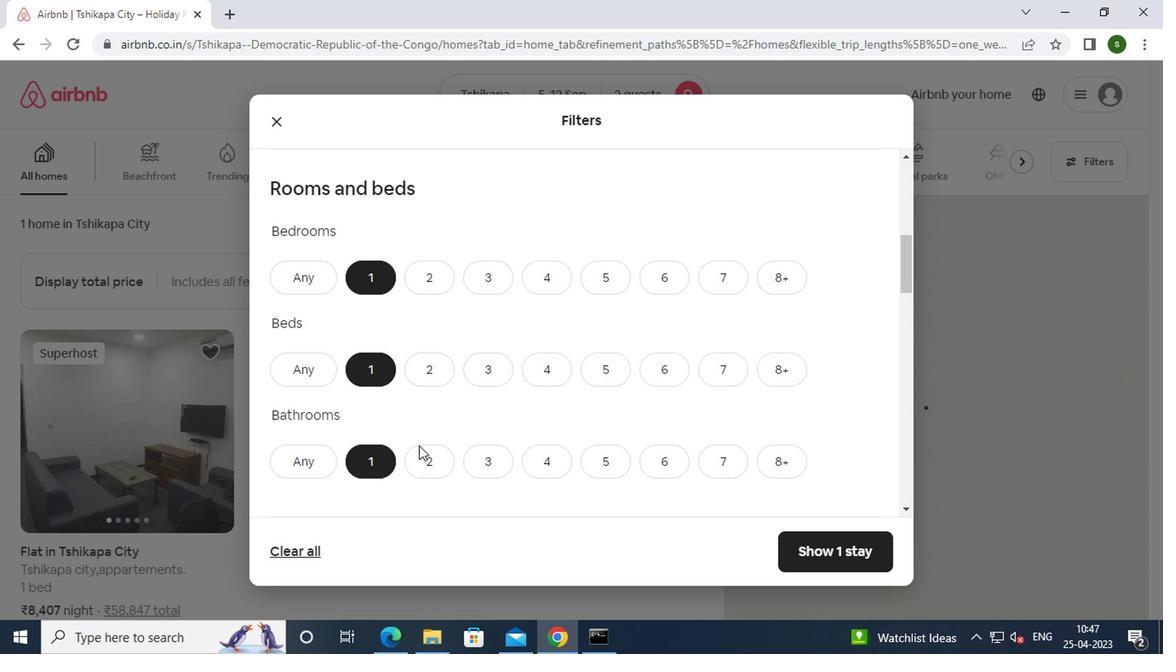 
Action: Mouse scrolled (415, 446) with delta (0, 0)
Screenshot: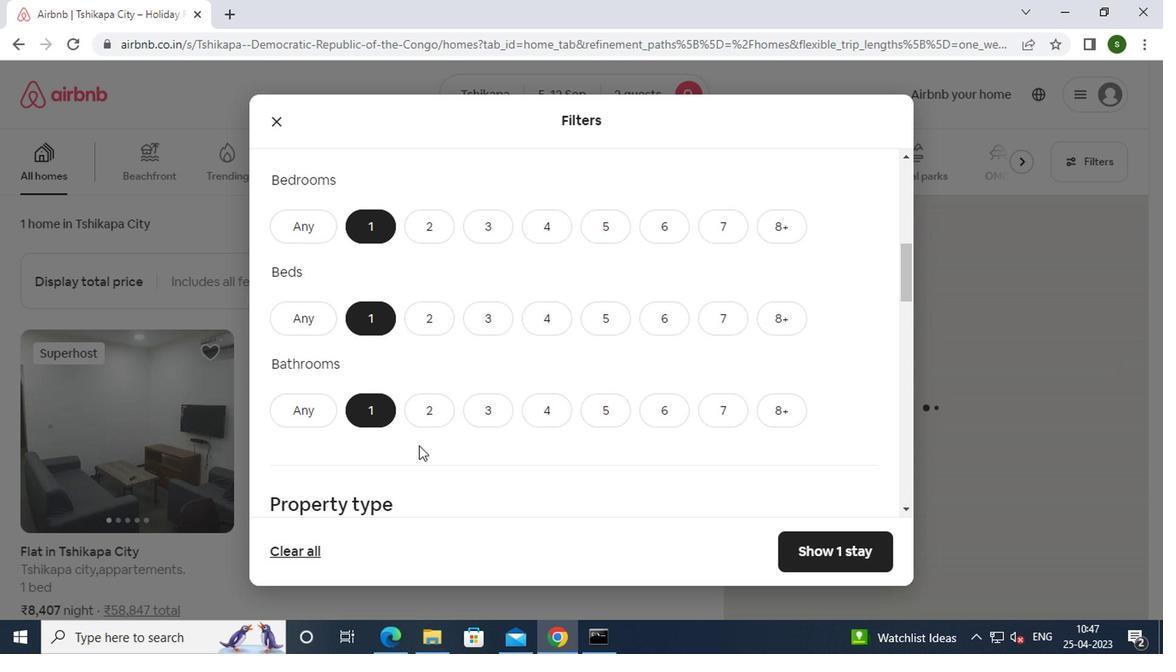 
Action: Mouse moved to (354, 421)
Screenshot: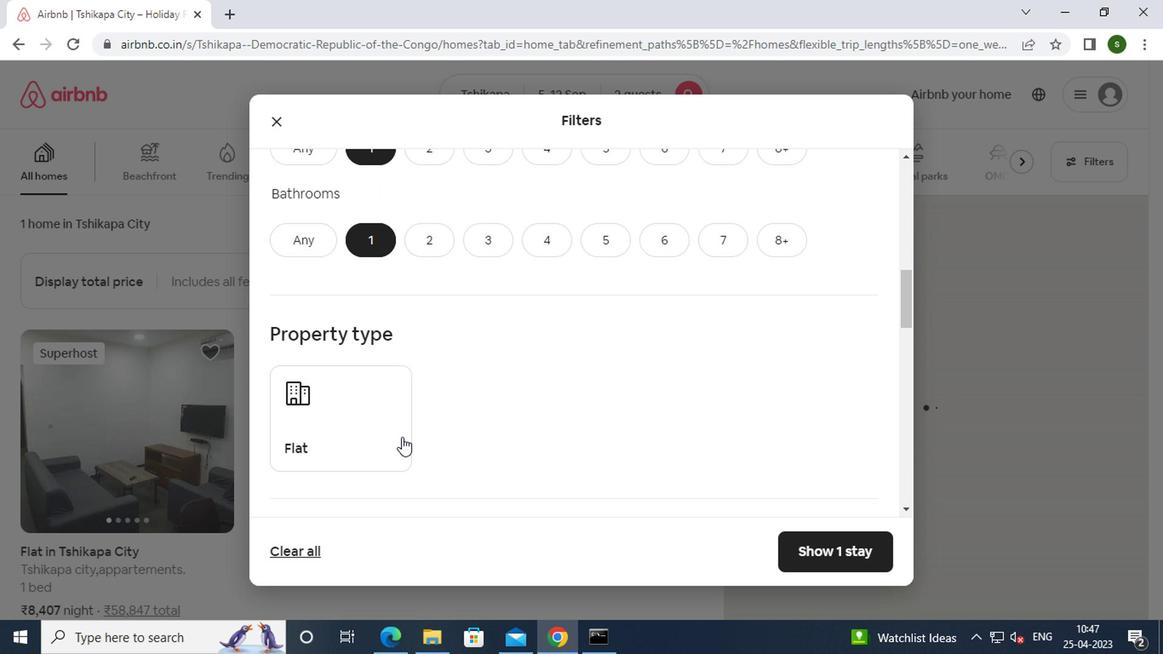 
Action: Mouse pressed left at (354, 421)
Screenshot: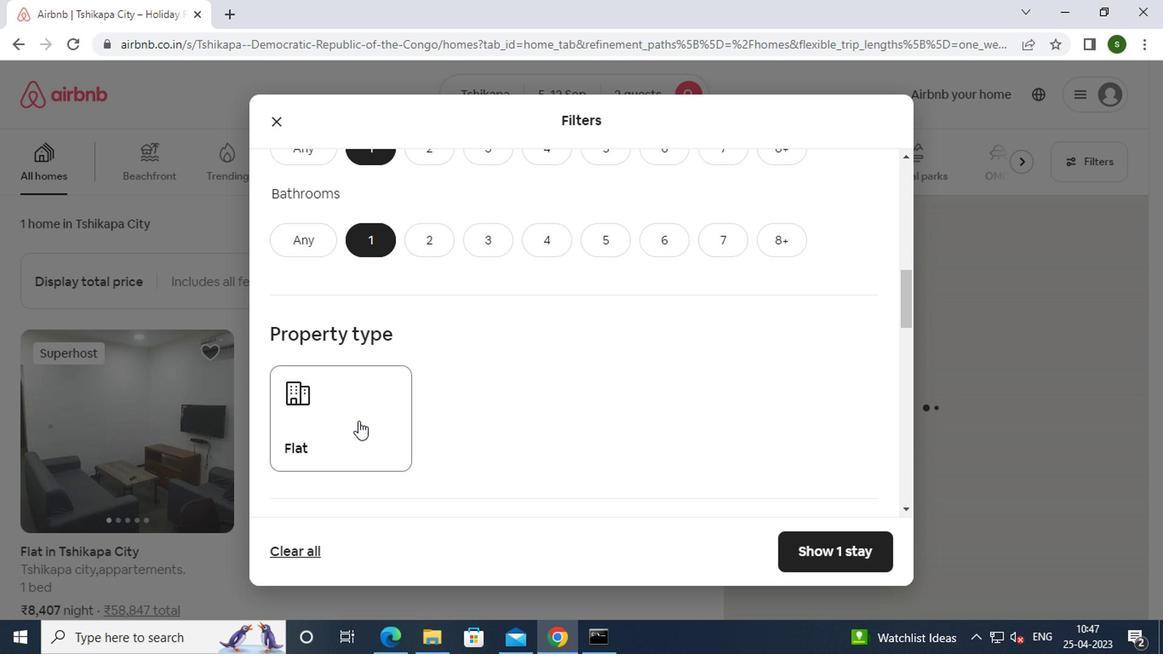 
Action: Mouse moved to (524, 404)
Screenshot: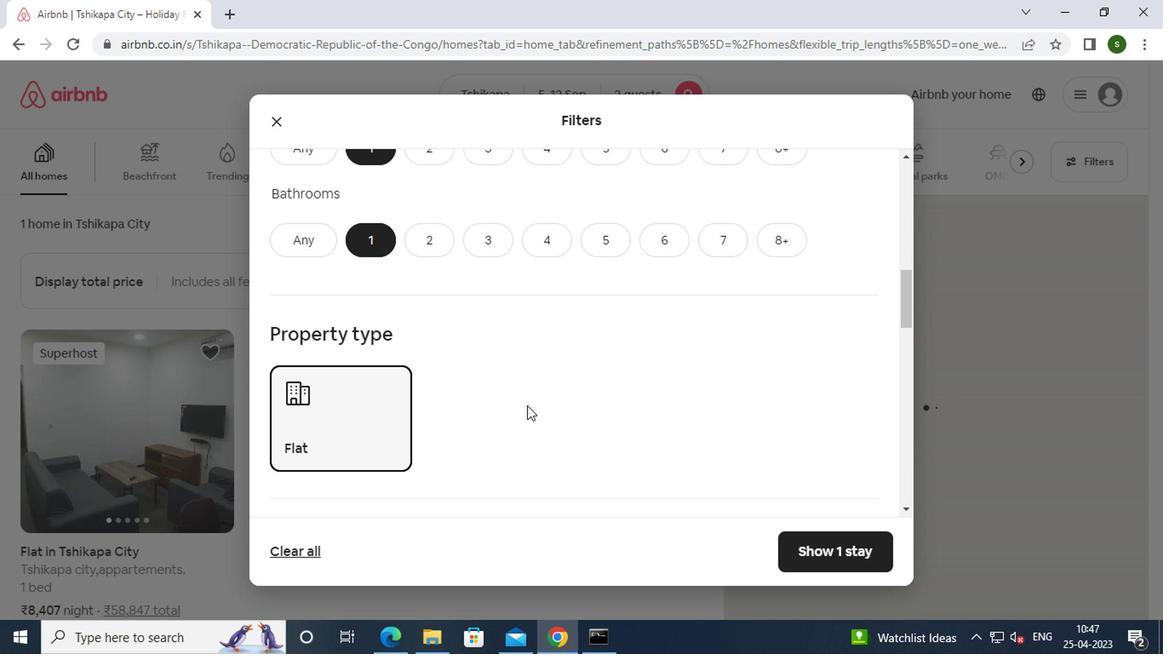 
Action: Mouse scrolled (524, 404) with delta (0, 0)
Screenshot: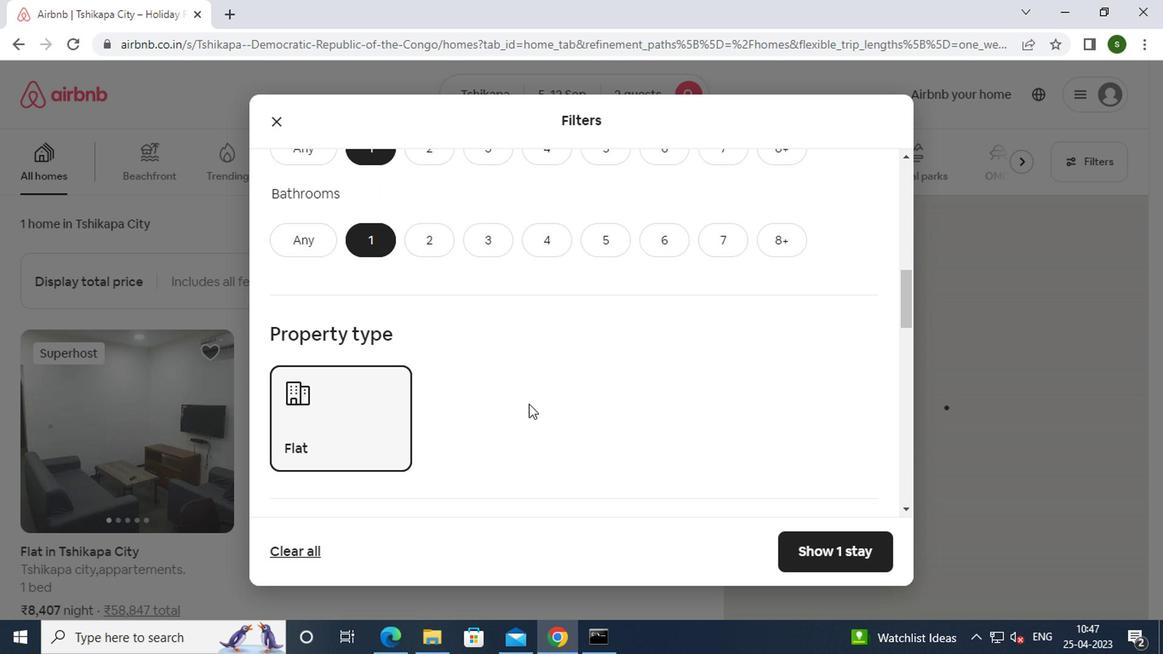 
Action: Mouse scrolled (524, 404) with delta (0, 0)
Screenshot: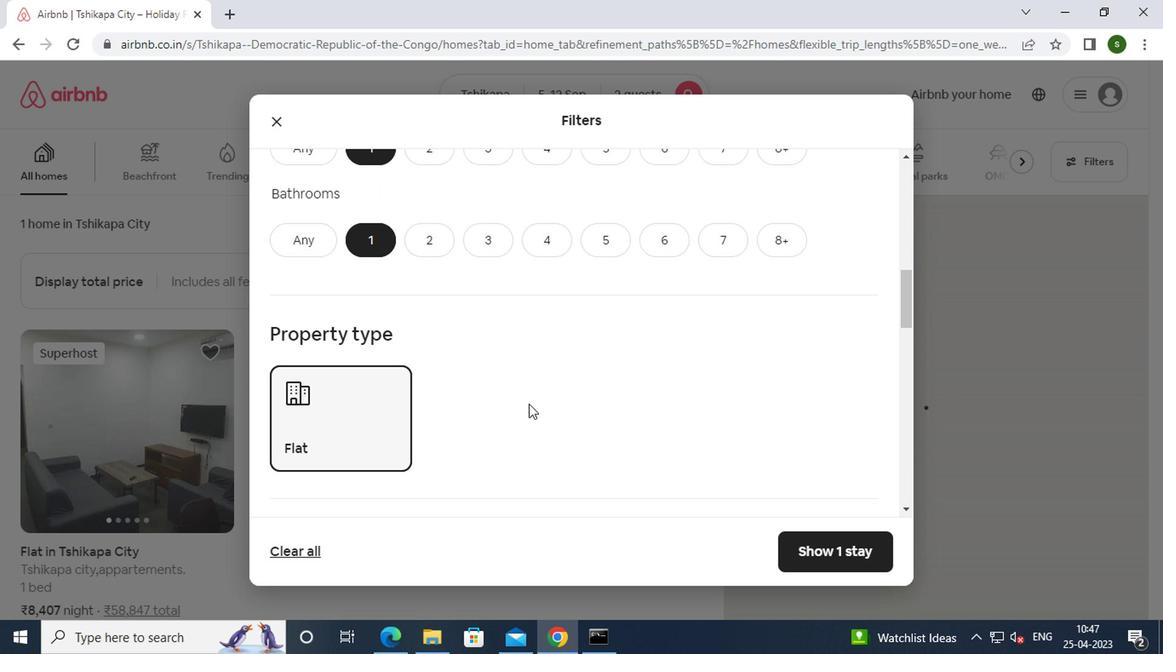 
Action: Mouse scrolled (524, 404) with delta (0, 0)
Screenshot: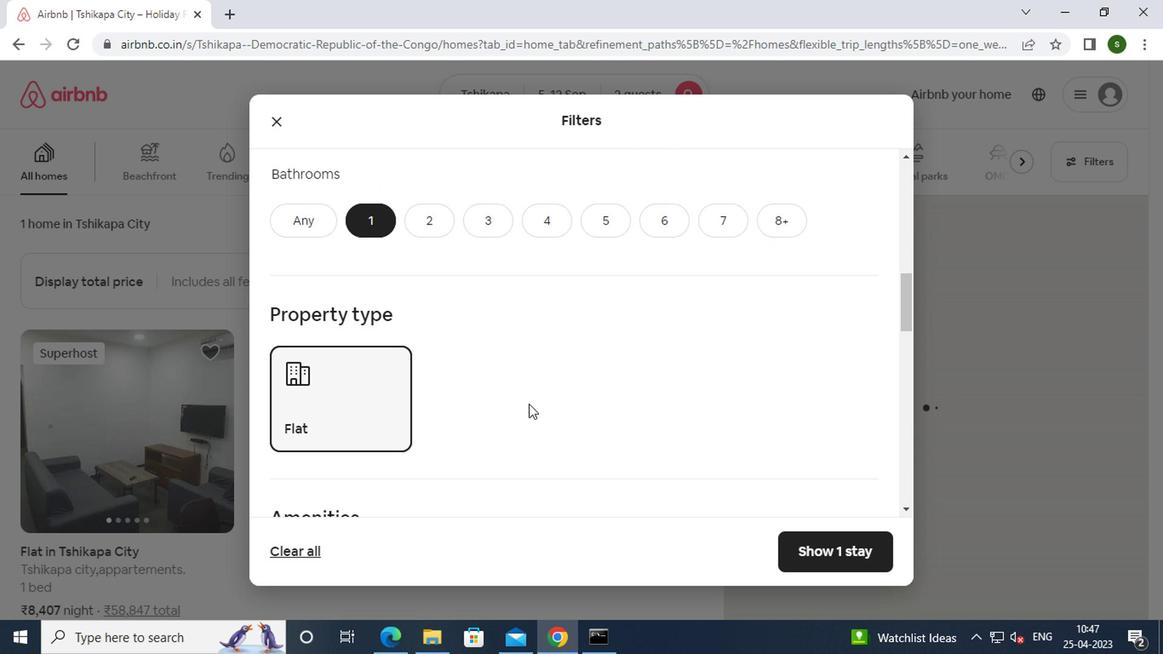 
Action: Mouse scrolled (524, 404) with delta (0, 0)
Screenshot: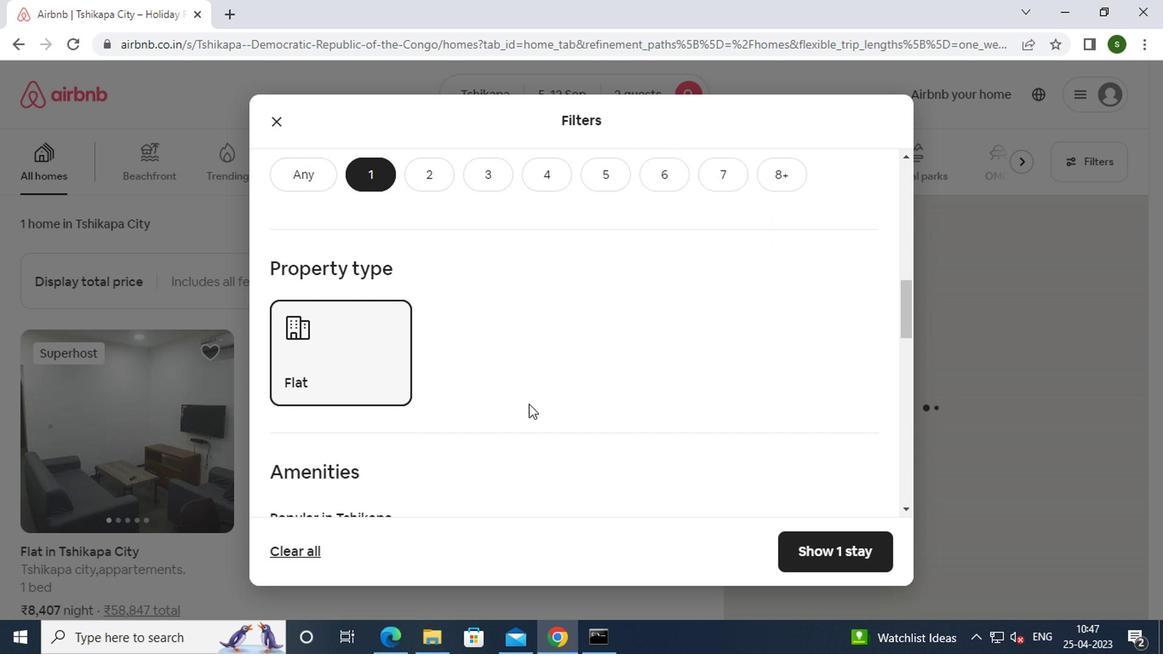 
Action: Mouse scrolled (524, 404) with delta (0, 0)
Screenshot: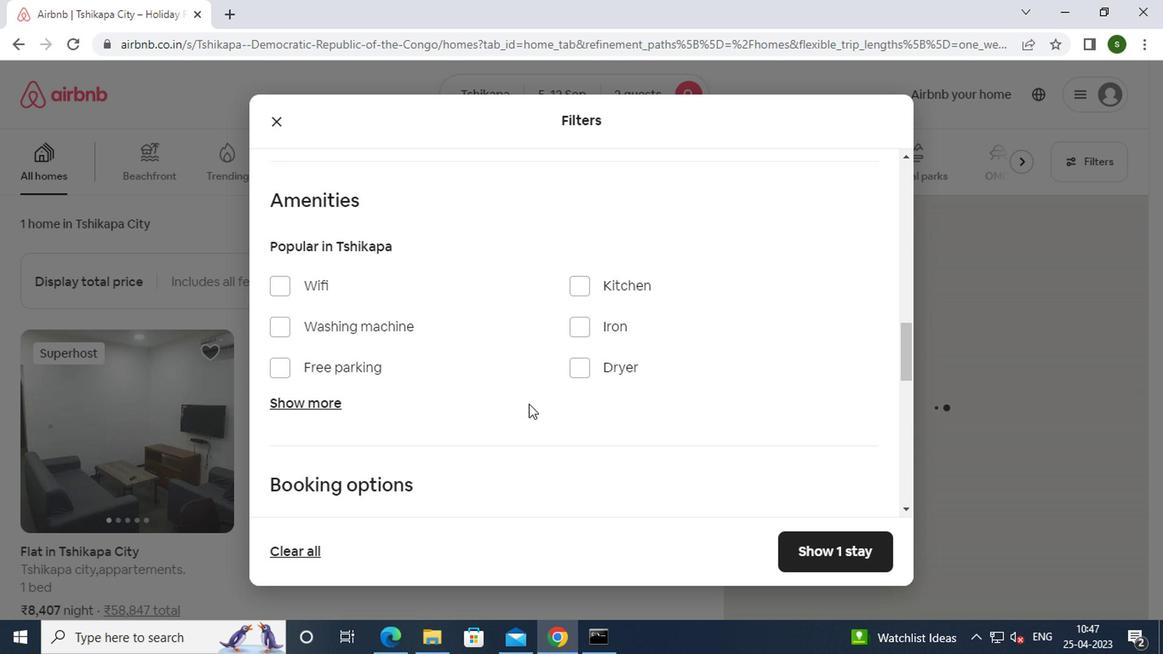 
Action: Mouse scrolled (524, 404) with delta (0, 0)
Screenshot: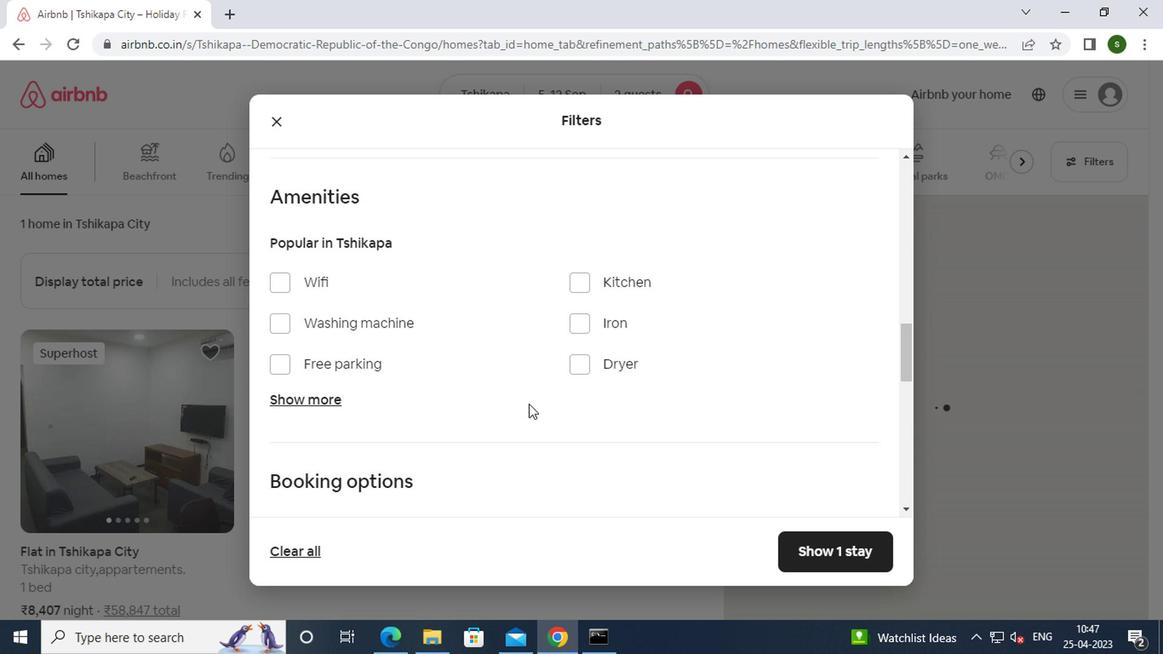 
Action: Mouse scrolled (524, 404) with delta (0, 0)
Screenshot: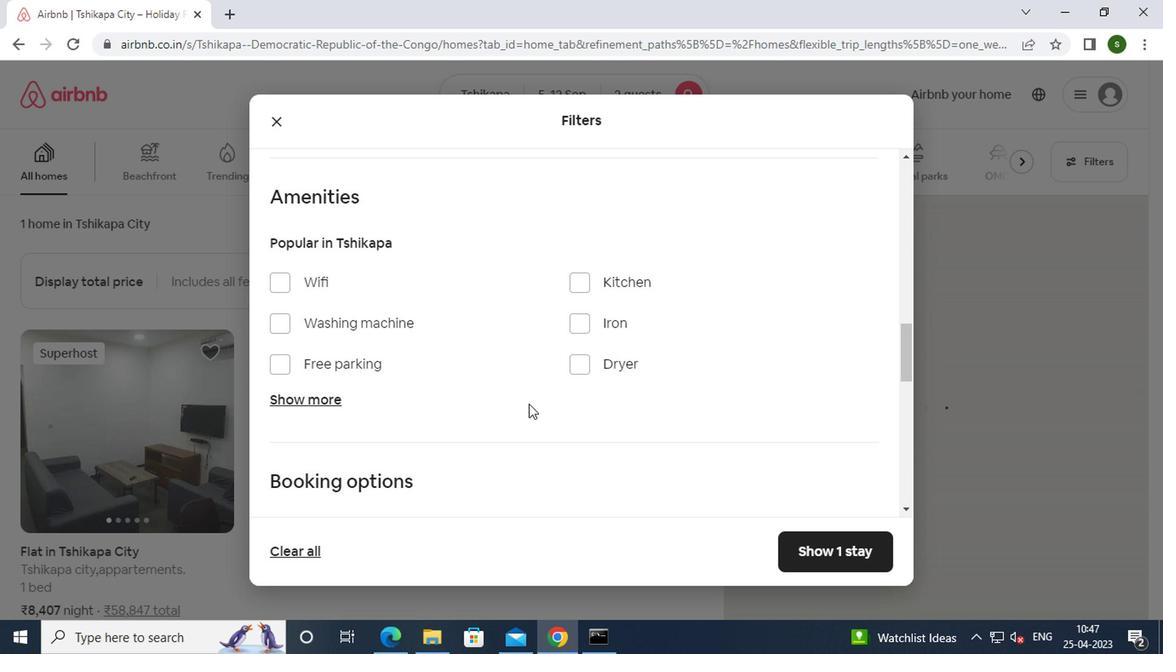 
Action: Mouse scrolled (524, 404) with delta (0, 0)
Screenshot: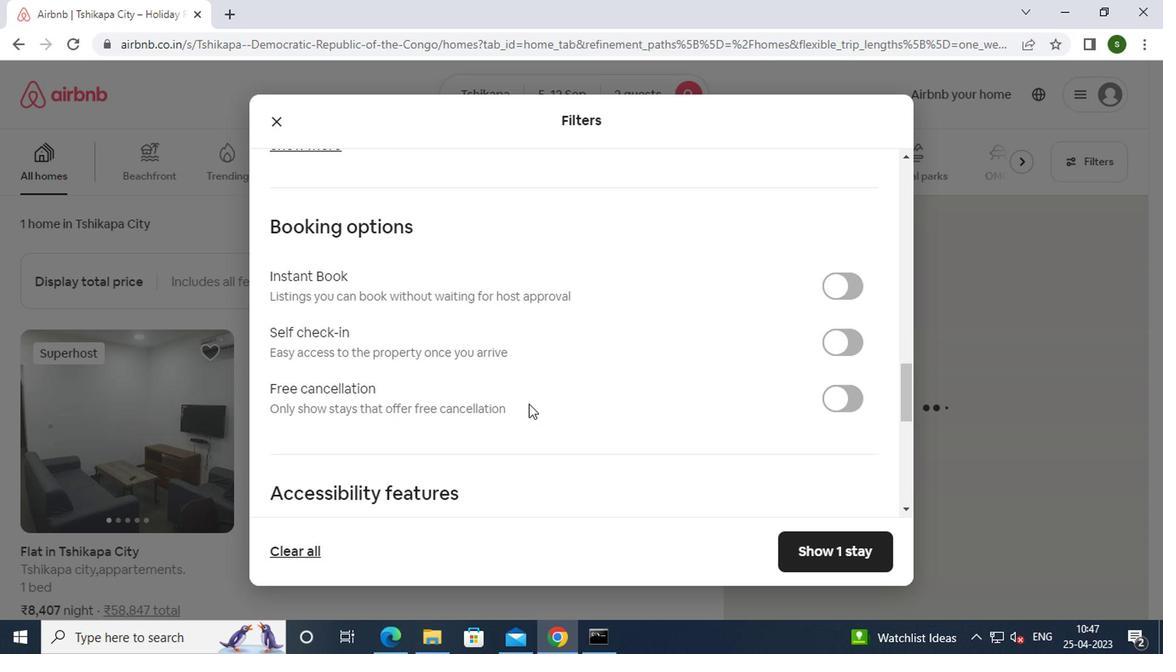 
Action: Mouse moved to (838, 238)
Screenshot: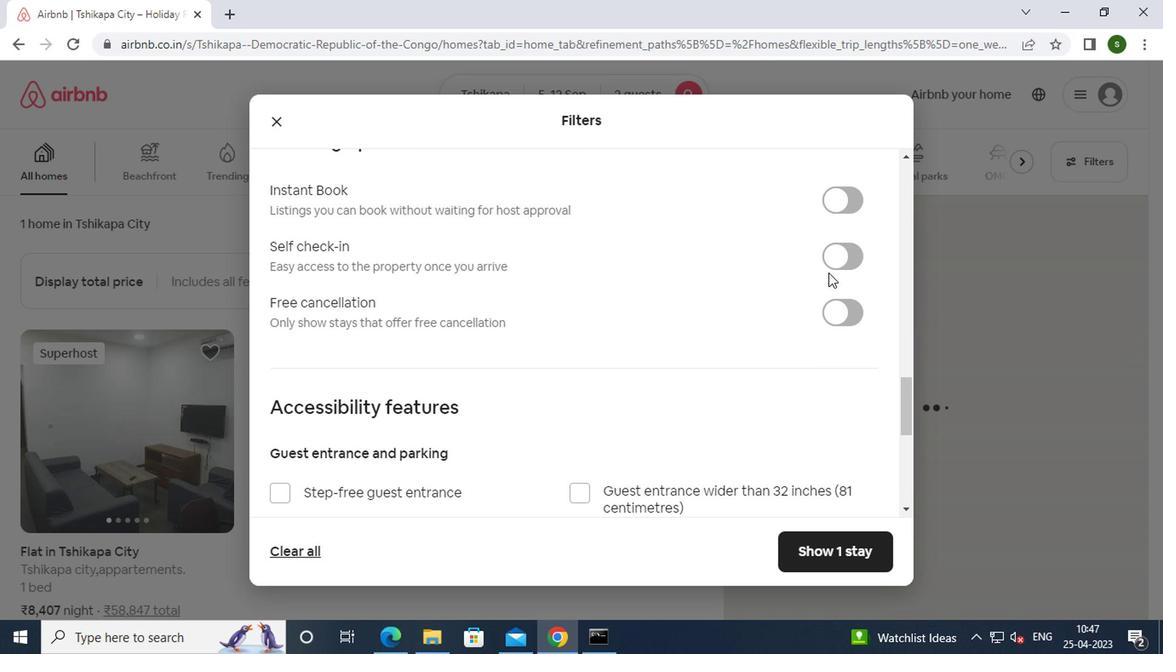 
Action: Mouse pressed left at (838, 238)
Screenshot: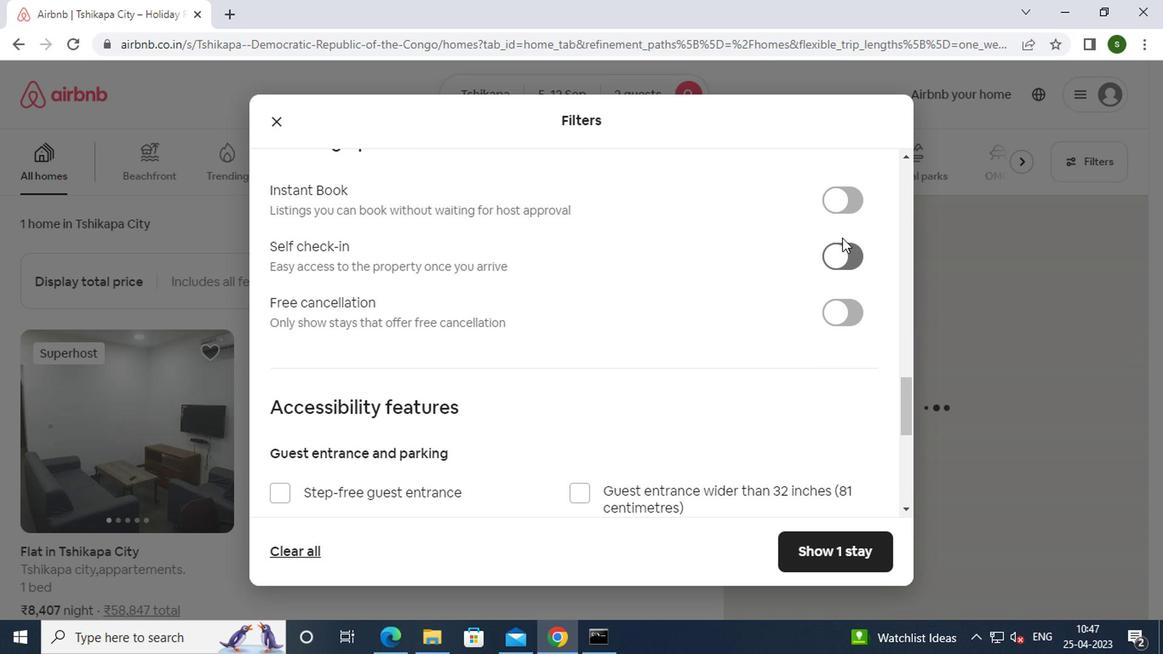 
Action: Mouse moved to (827, 254)
Screenshot: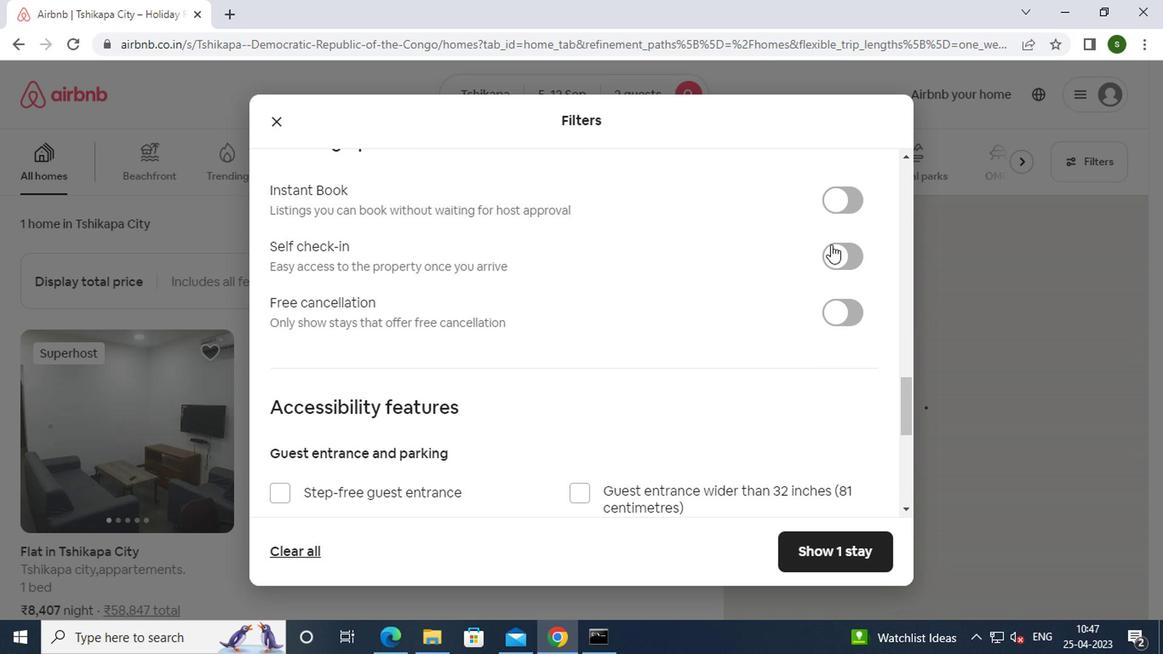 
Action: Mouse pressed left at (827, 254)
Screenshot: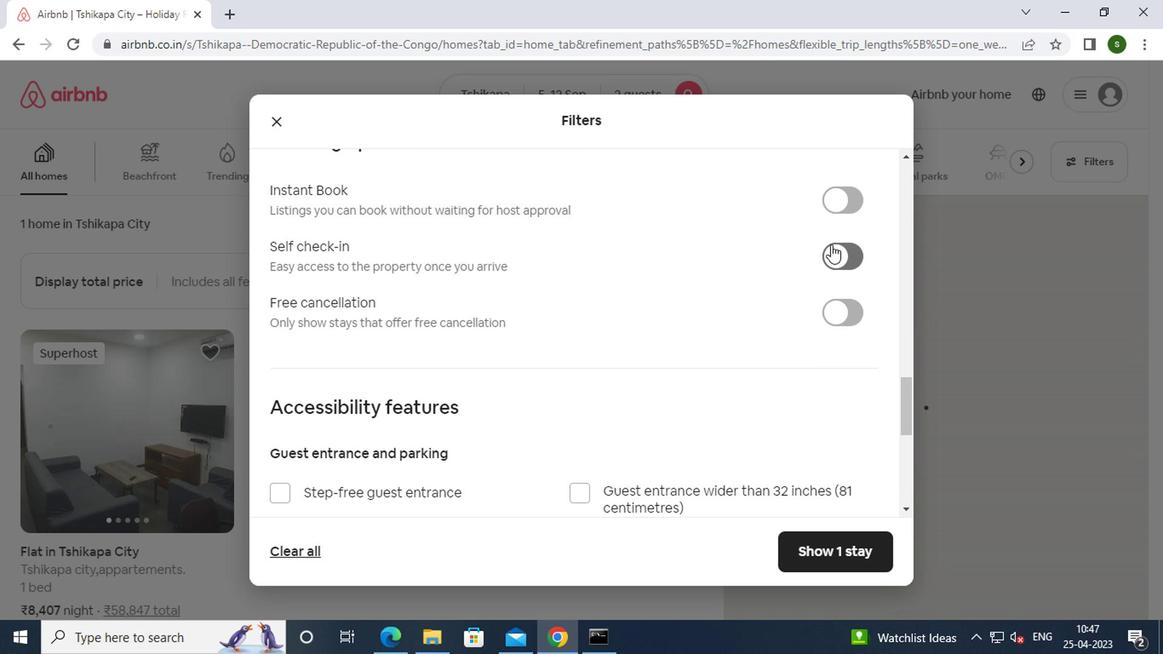 
Action: Mouse moved to (723, 287)
Screenshot: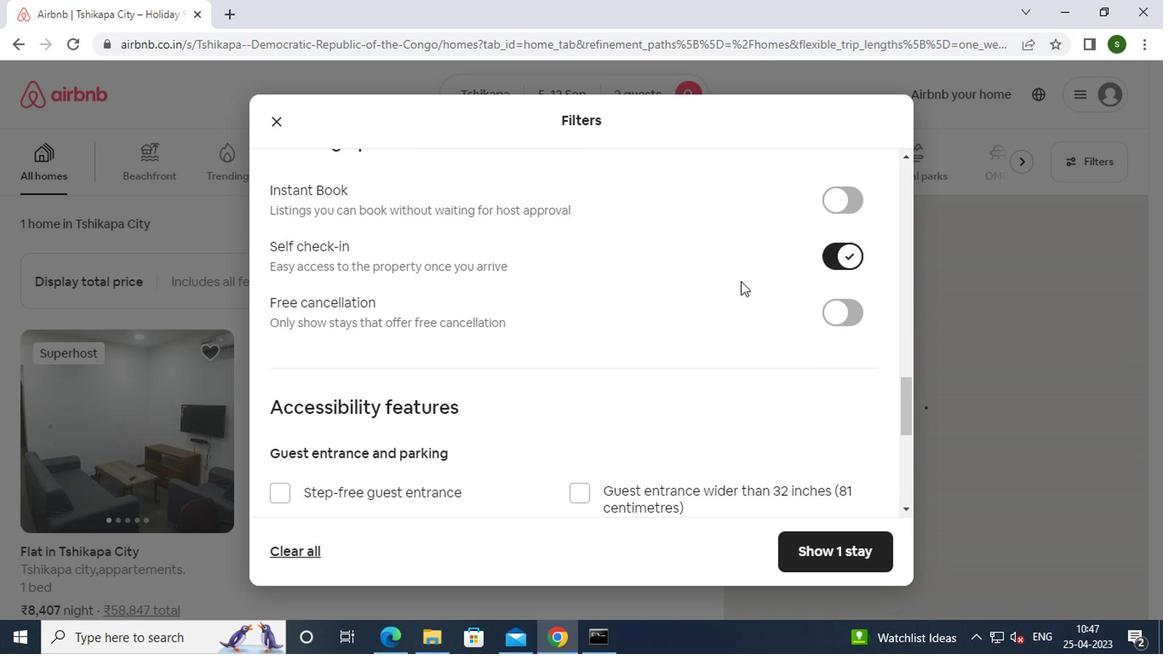 
Action: Mouse scrolled (723, 286) with delta (0, -1)
Screenshot: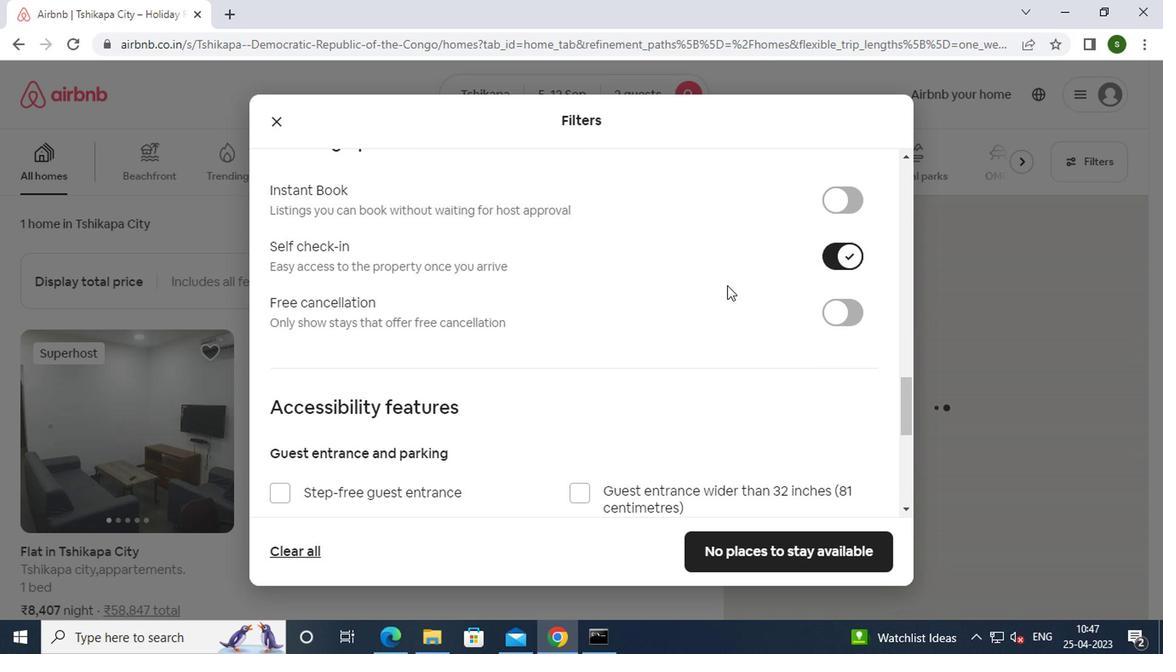 
Action: Mouse scrolled (723, 286) with delta (0, -1)
Screenshot: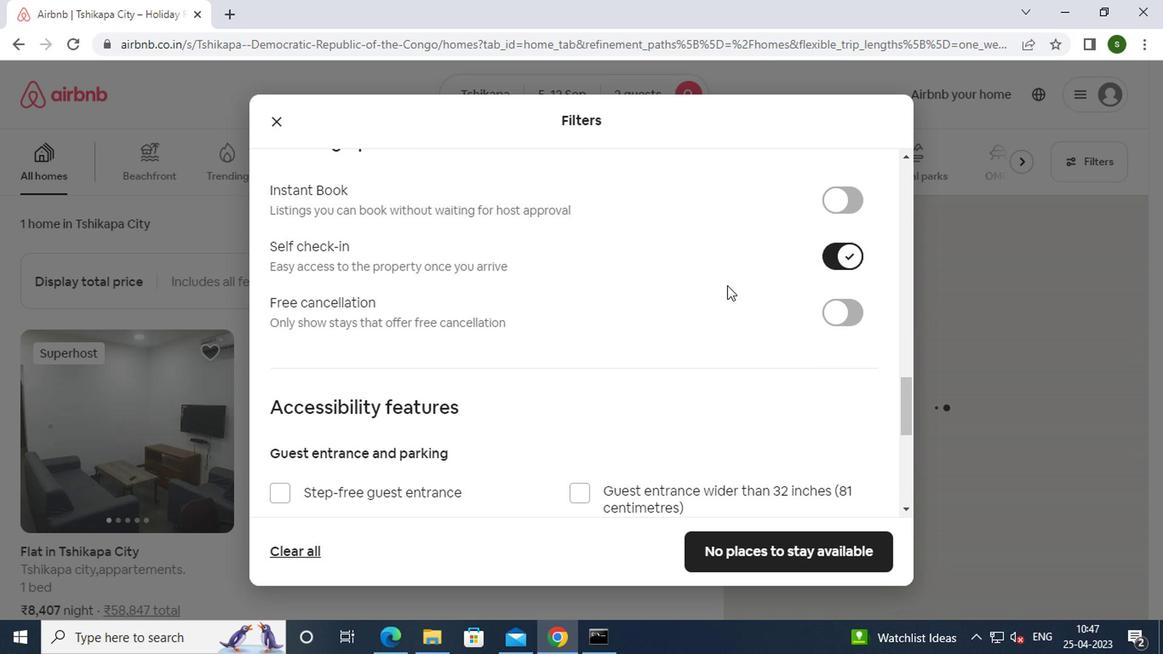 
Action: Mouse scrolled (723, 286) with delta (0, -1)
Screenshot: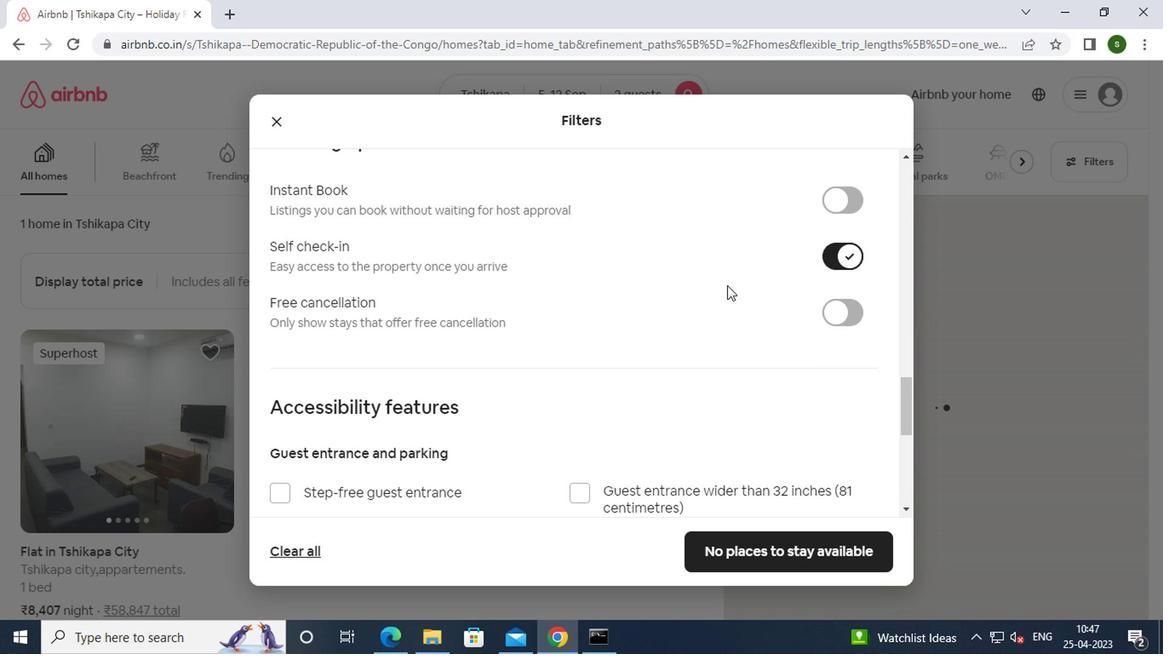 
Action: Mouse scrolled (723, 286) with delta (0, -1)
Screenshot: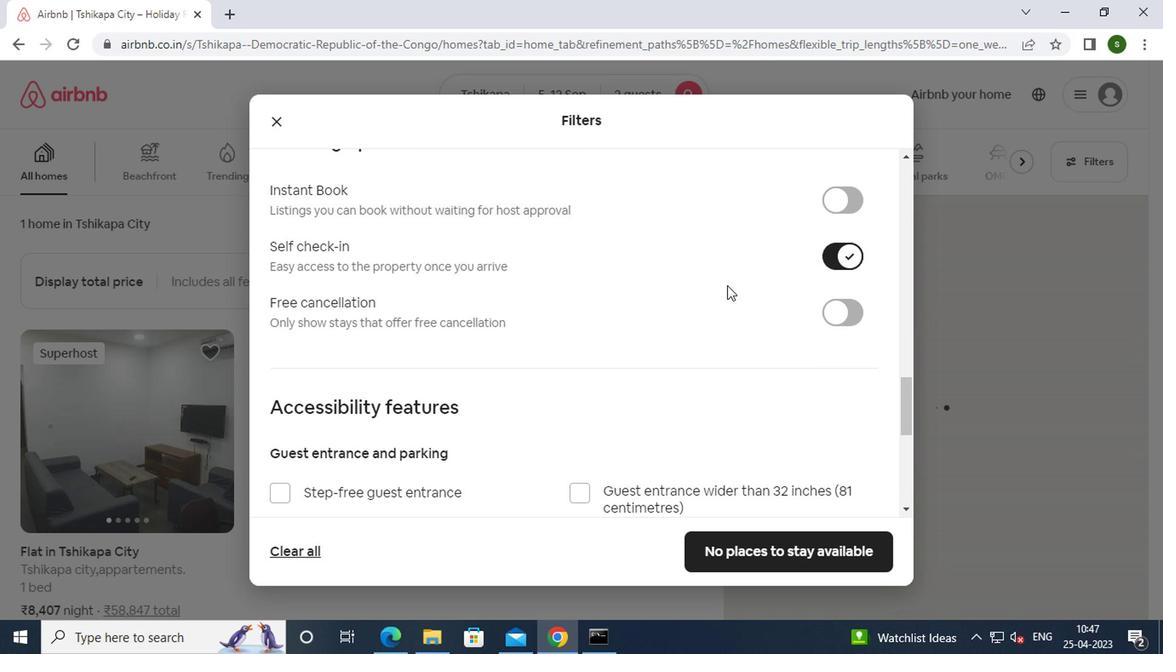 
Action: Mouse scrolled (723, 286) with delta (0, -1)
Screenshot: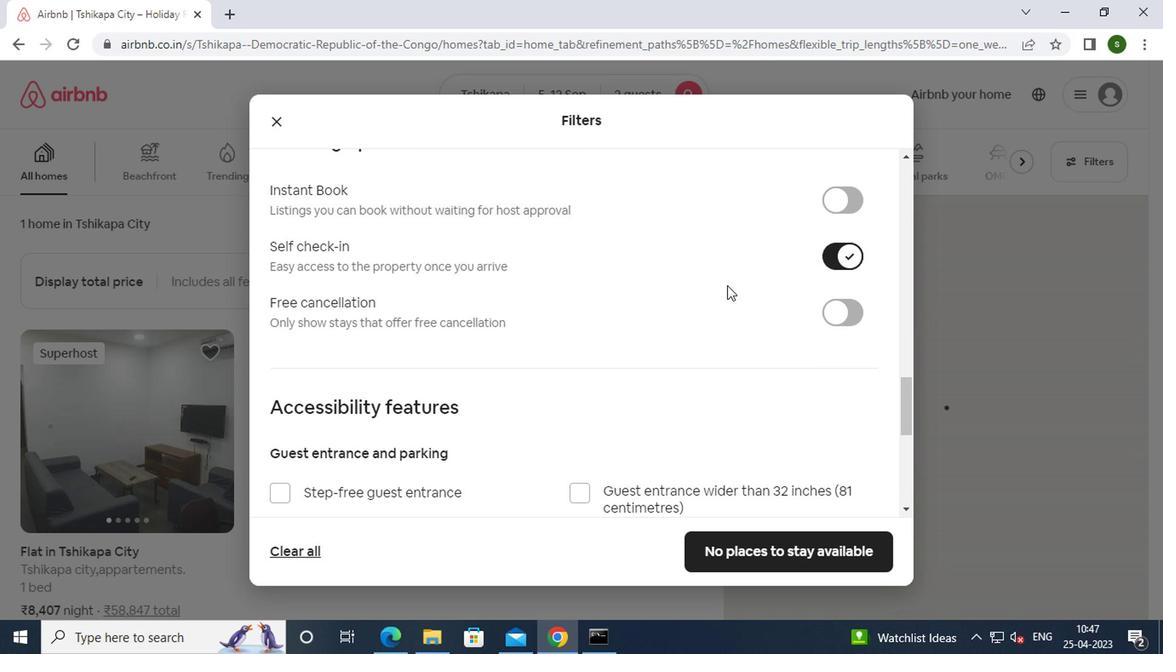 
Action: Mouse scrolled (723, 286) with delta (0, -1)
Screenshot: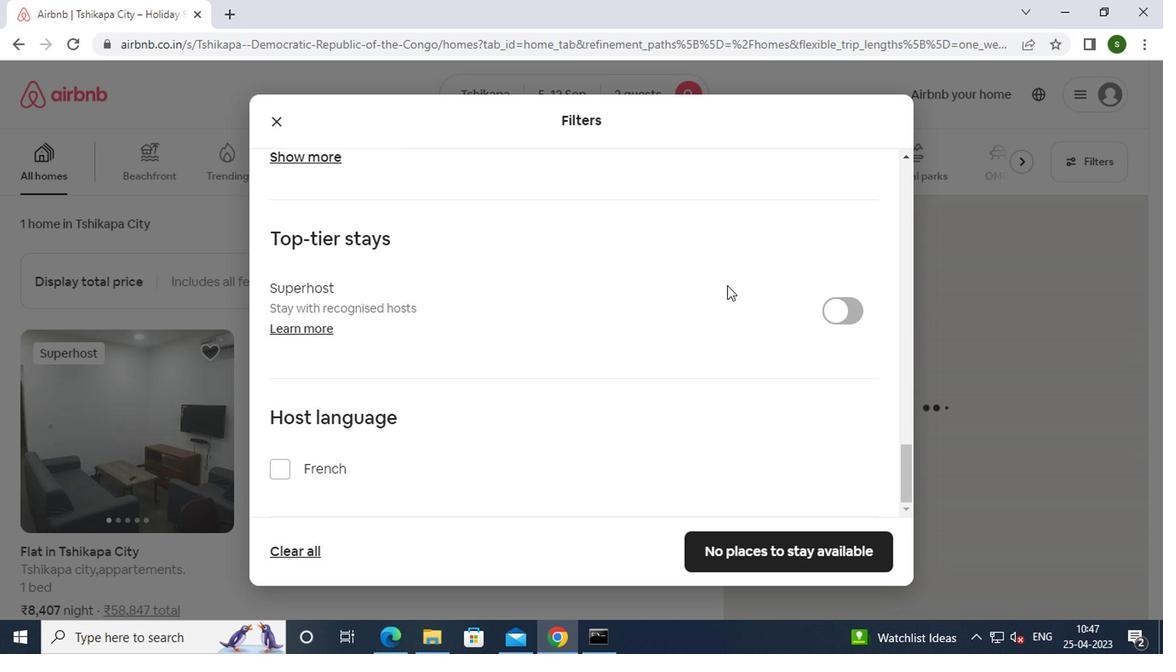 
Action: Mouse scrolled (723, 286) with delta (0, -1)
Screenshot: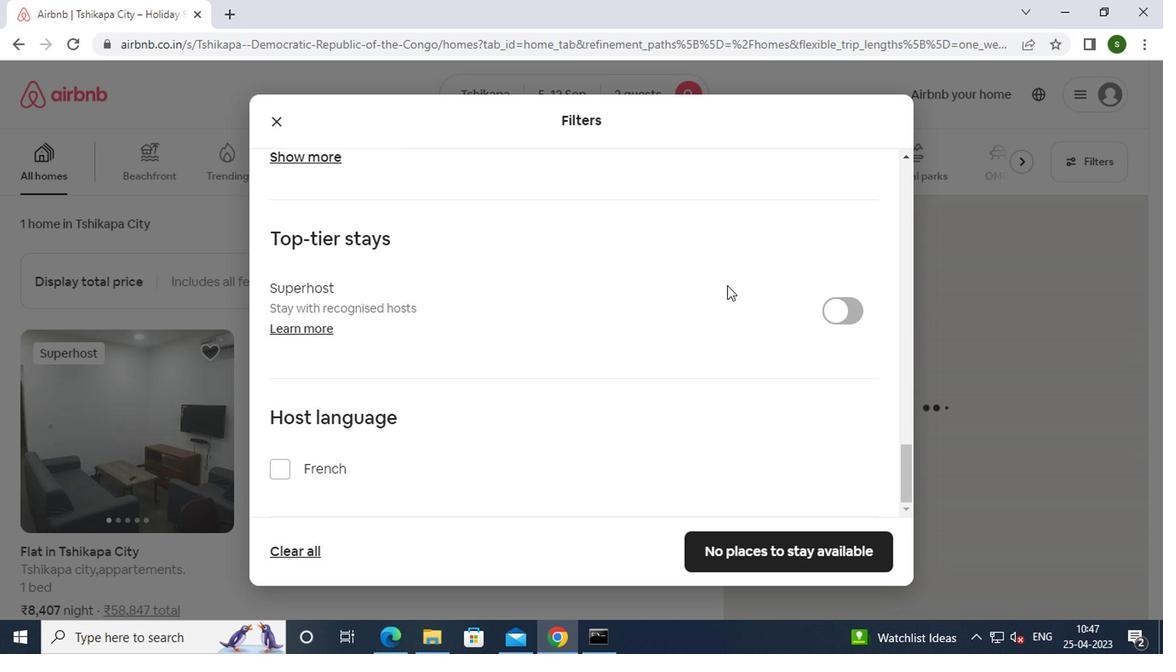 
Action: Mouse scrolled (723, 286) with delta (0, -1)
Screenshot: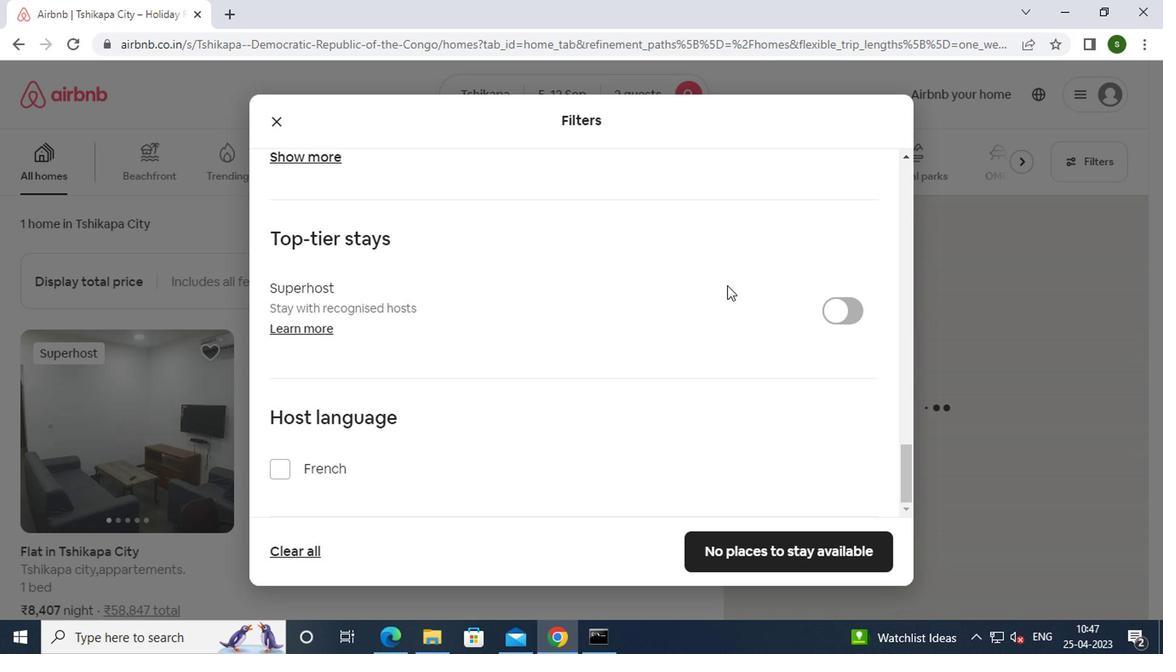 
Action: Mouse moved to (749, 561)
Screenshot: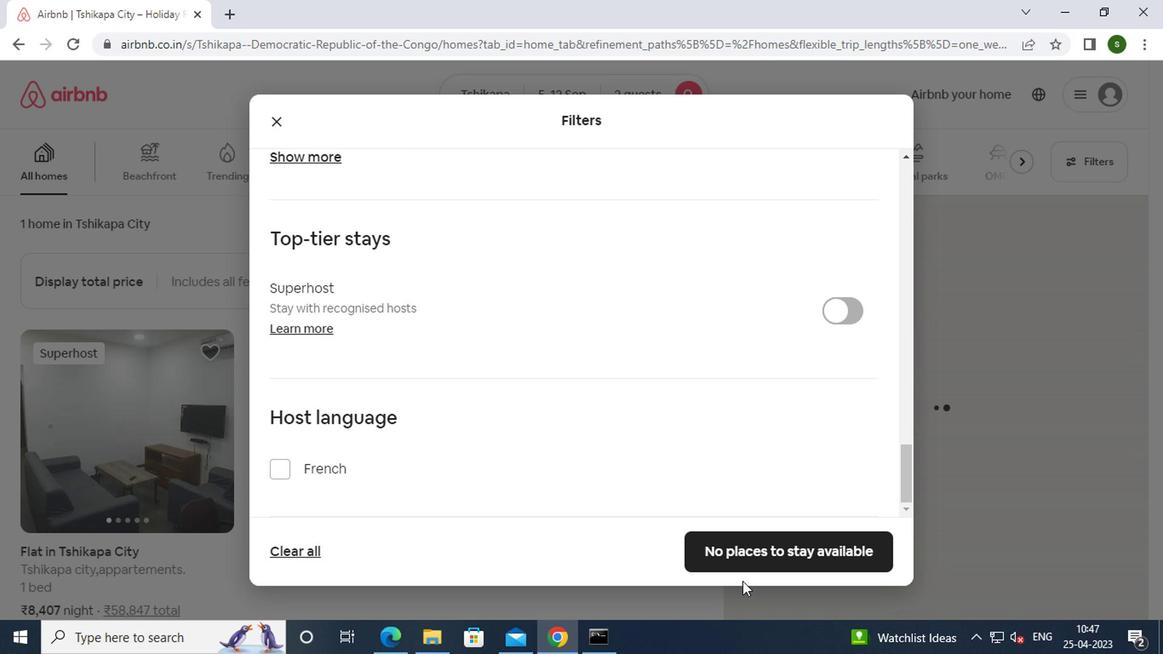 
Action: Mouse pressed left at (749, 561)
Screenshot: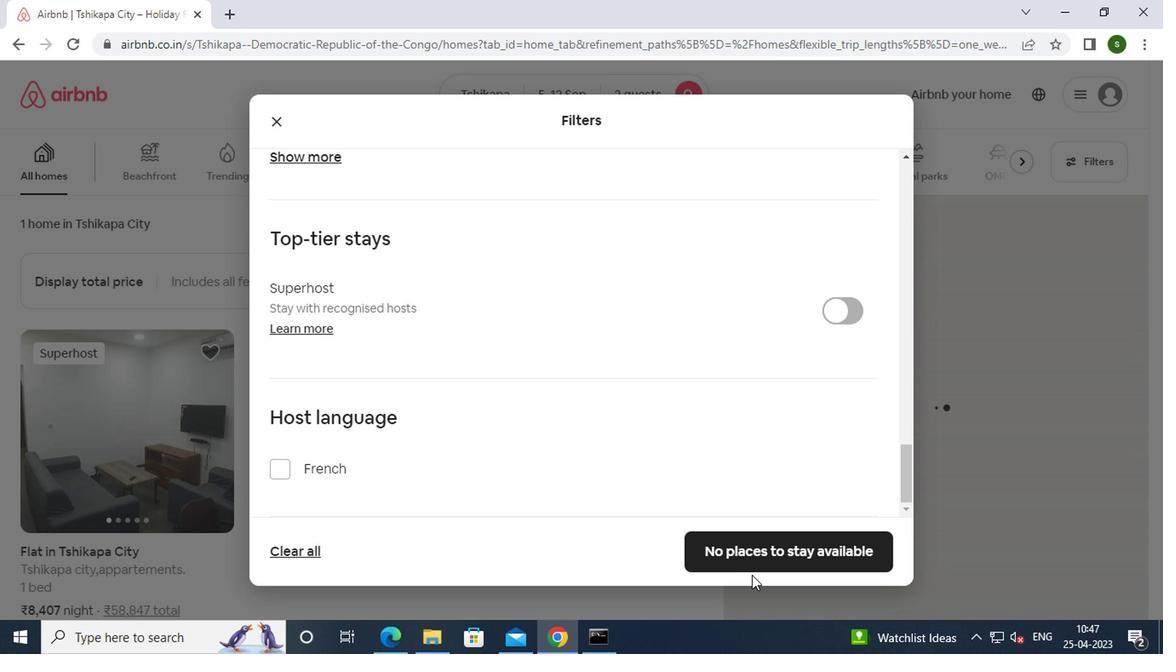 
Action: Mouse moved to (524, 227)
Screenshot: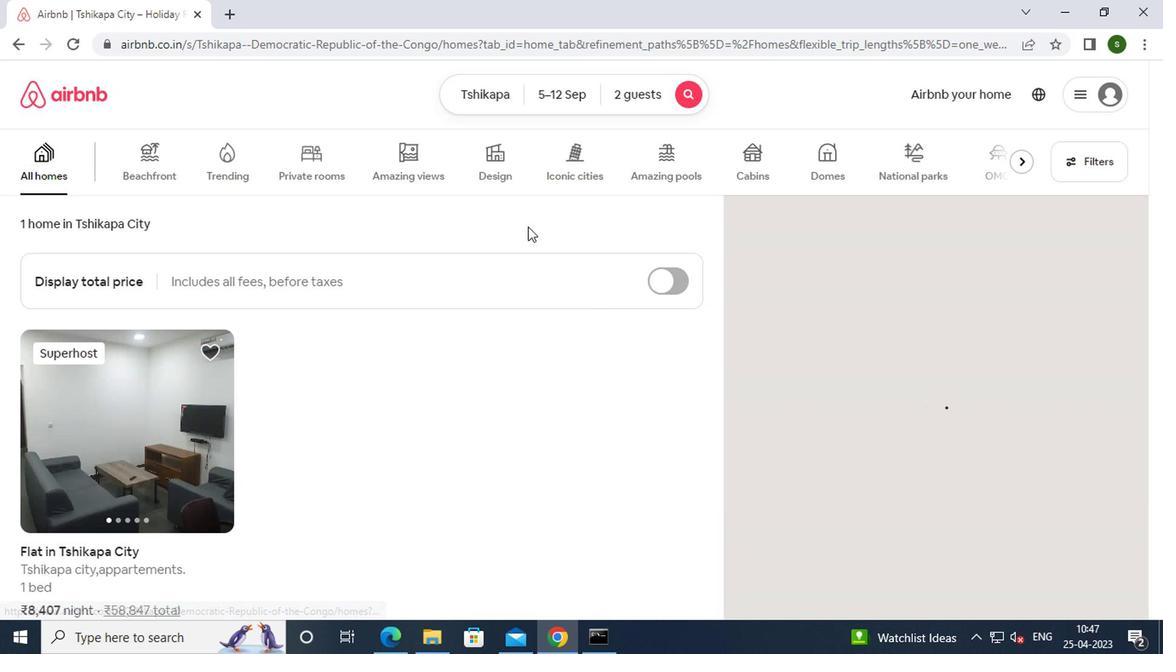 
